Task: Open a blank google sheet and write heading  Budget GuruAdd Categories in a column and its values below  'Housing, Transportation, Groceries, Utilities, Entertainment, Dining Out, Health, Miscellaneous, Savings & Total. 'Add Budgeted amount in next column and its values below  $1,500, $300, $400, $200, $150, $250, $100, $200, $500 & $4,600. Add Actual amountin next column and its values below   $1,400, $280, $420, $180, $170, $230, $120, $180, $520 & $4,500. Add Difference  in next column and its values below   -$100, -$20, +$20, -$20, +$20, -$20, +$20, -$20, +$20 & -$100Save page BudgetTool logbook
Action: Mouse moved to (968, 69)
Screenshot: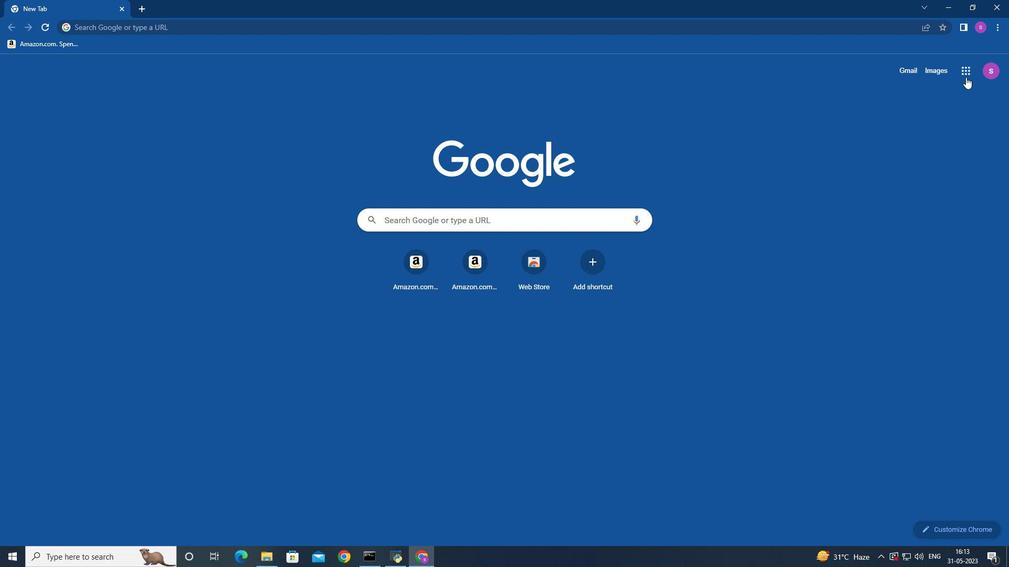
Action: Mouse pressed left at (968, 69)
Screenshot: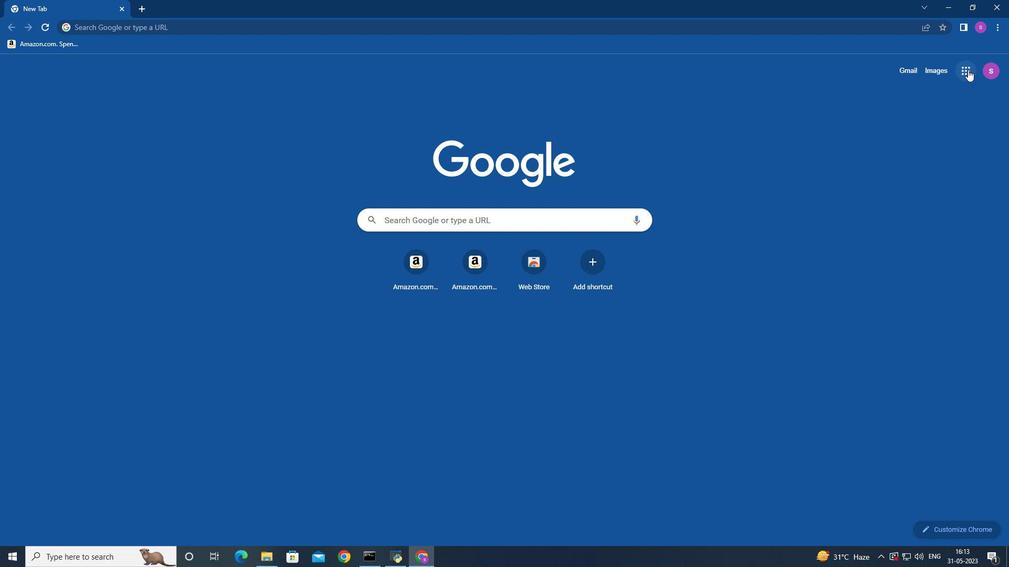 
Action: Mouse moved to (949, 227)
Screenshot: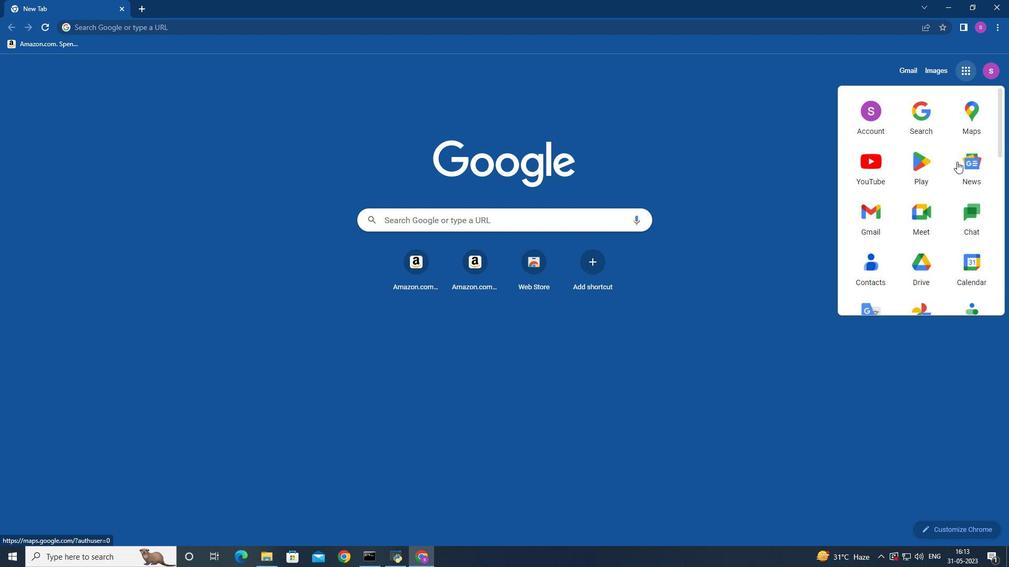 
Action: Mouse scrolled (949, 227) with delta (0, 0)
Screenshot: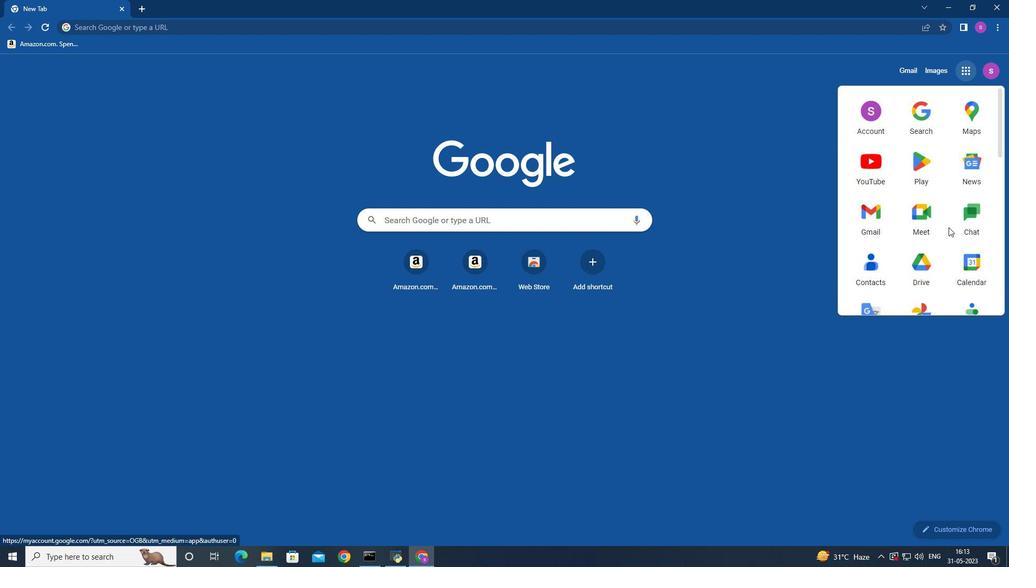 
Action: Mouse scrolled (949, 227) with delta (0, 0)
Screenshot: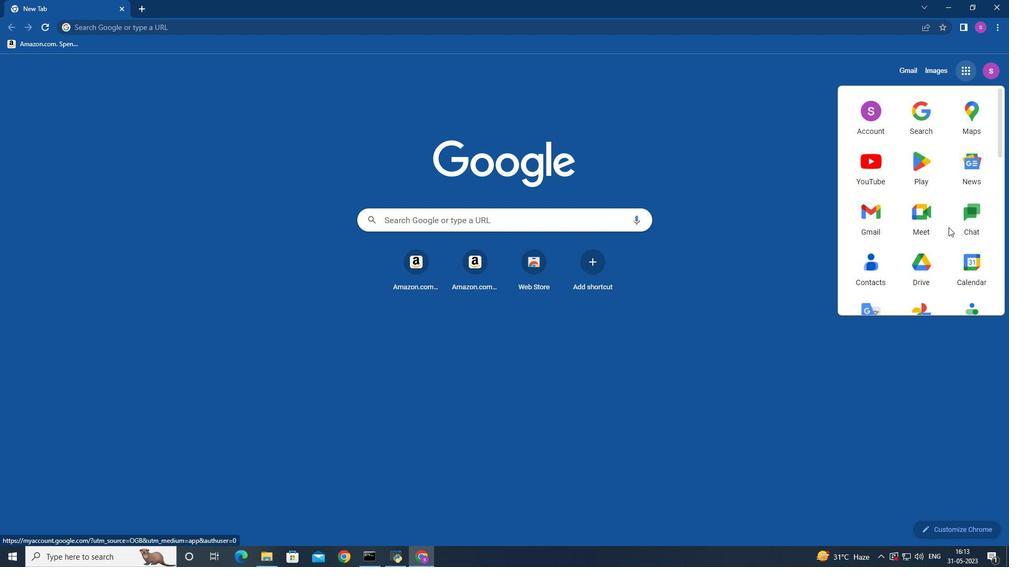 
Action: Mouse moved to (948, 227)
Screenshot: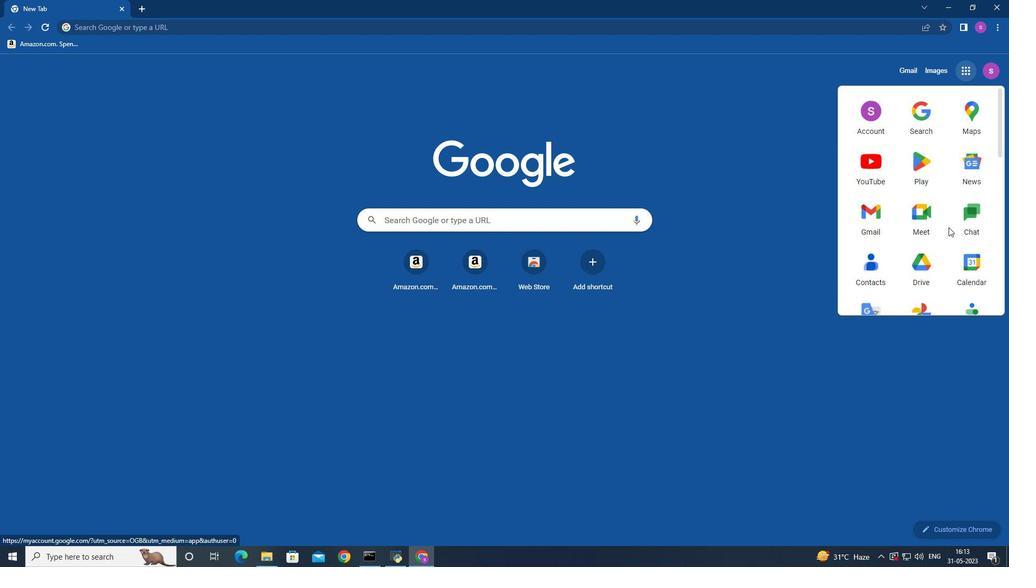 
Action: Mouse scrolled (948, 226) with delta (0, 0)
Screenshot: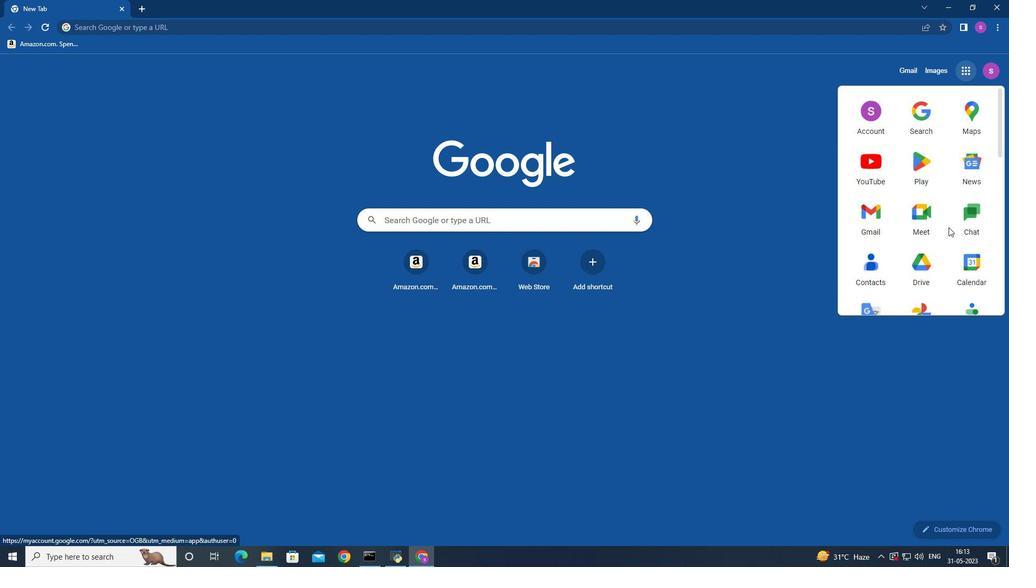 
Action: Mouse moved to (948, 226)
Screenshot: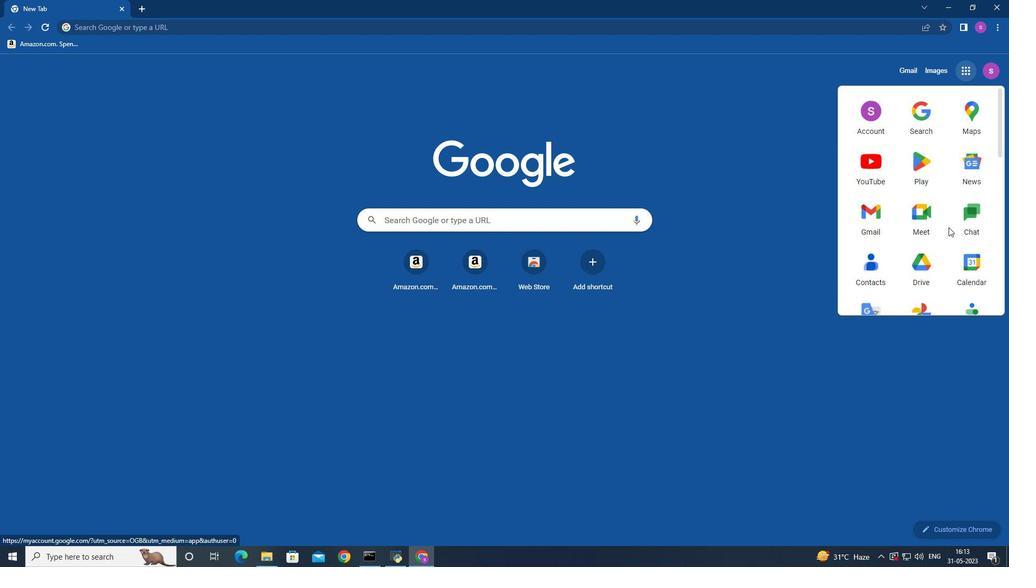 
Action: Mouse scrolled (948, 226) with delta (0, 0)
Screenshot: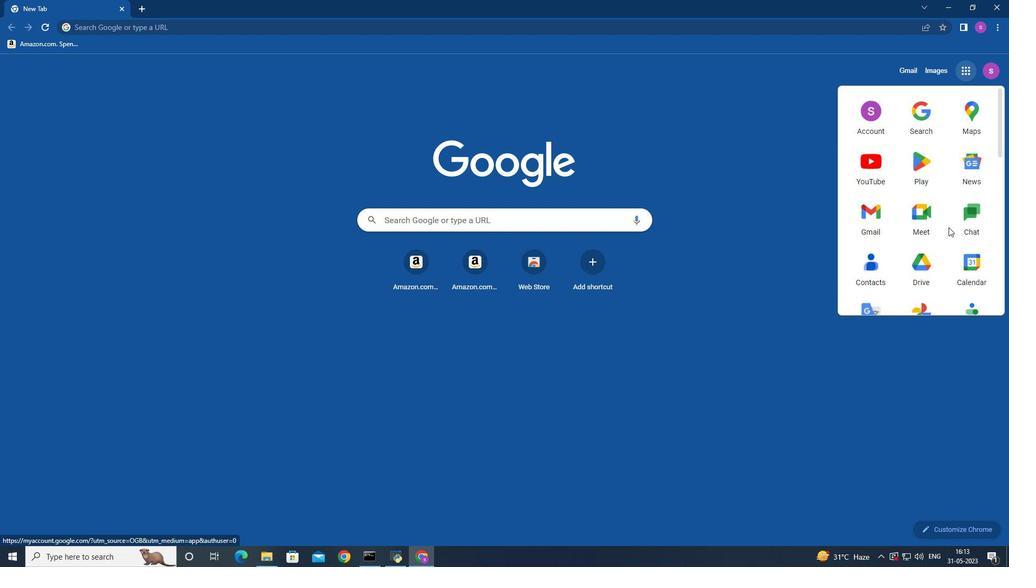 
Action: Mouse moved to (946, 224)
Screenshot: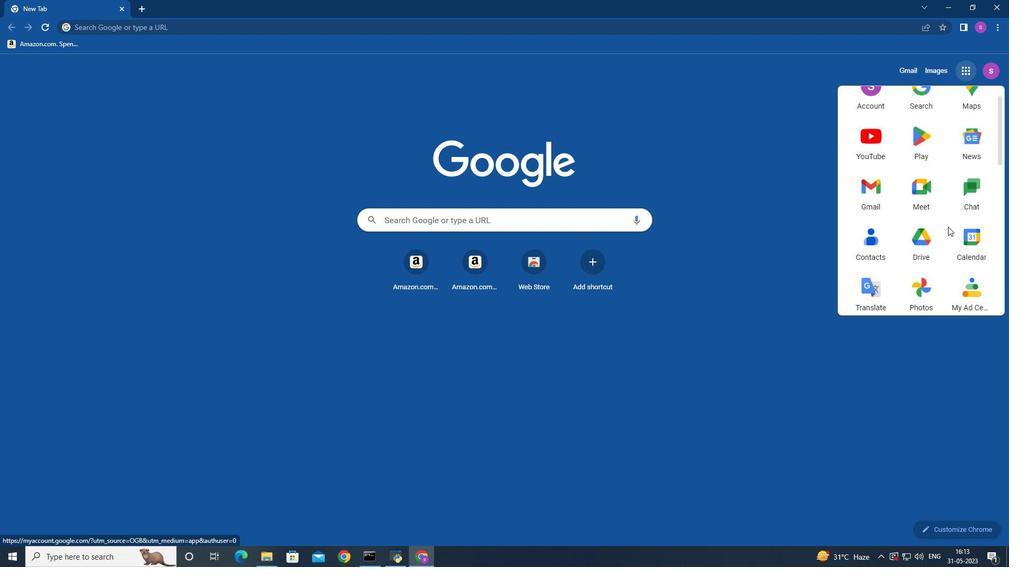 
Action: Mouse scrolled (947, 225) with delta (0, 0)
Screenshot: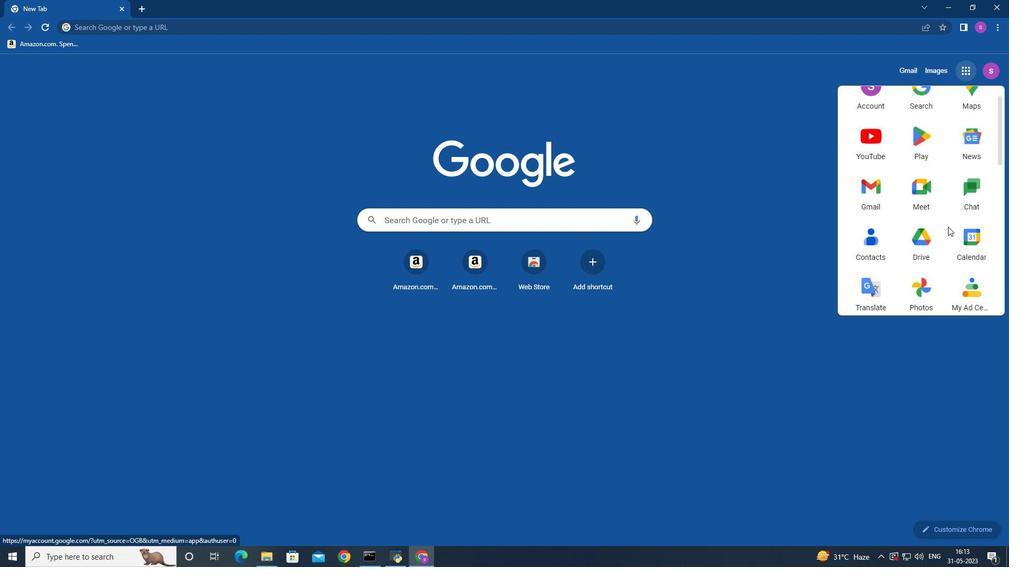 
Action: Mouse moved to (972, 169)
Screenshot: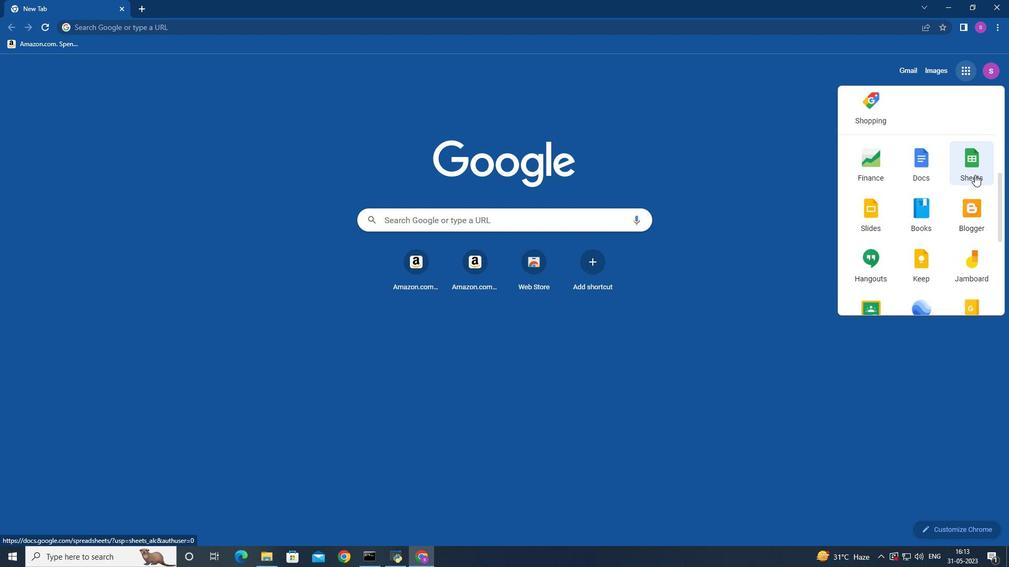 
Action: Mouse pressed left at (972, 169)
Screenshot: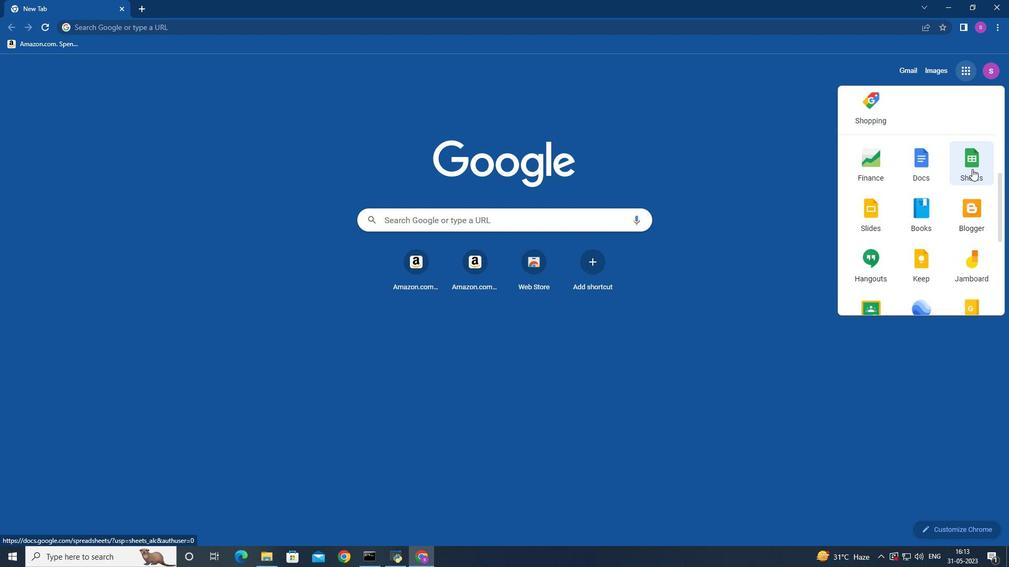 
Action: Mouse moved to (254, 149)
Screenshot: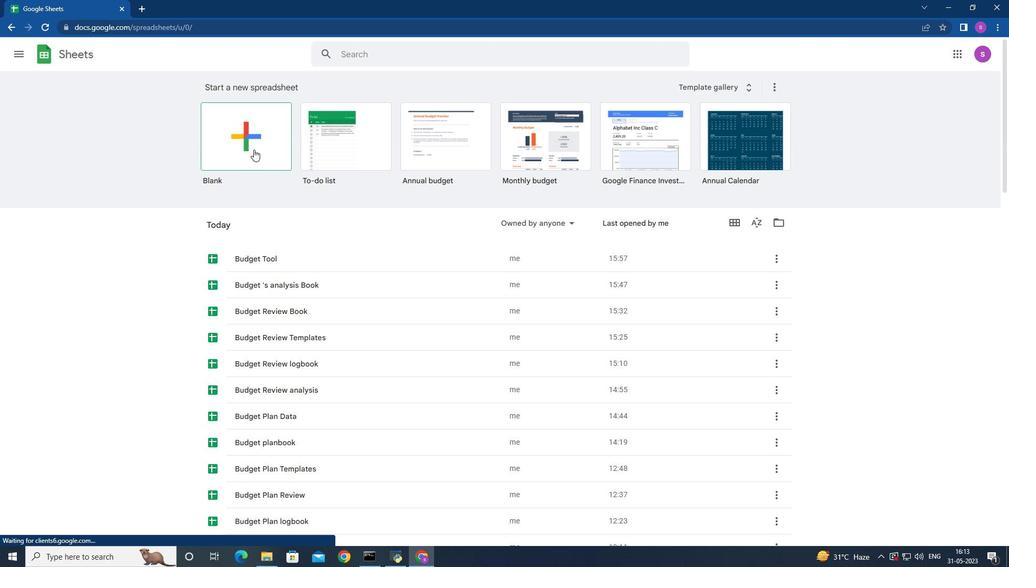 
Action: Mouse pressed left at (254, 149)
Screenshot: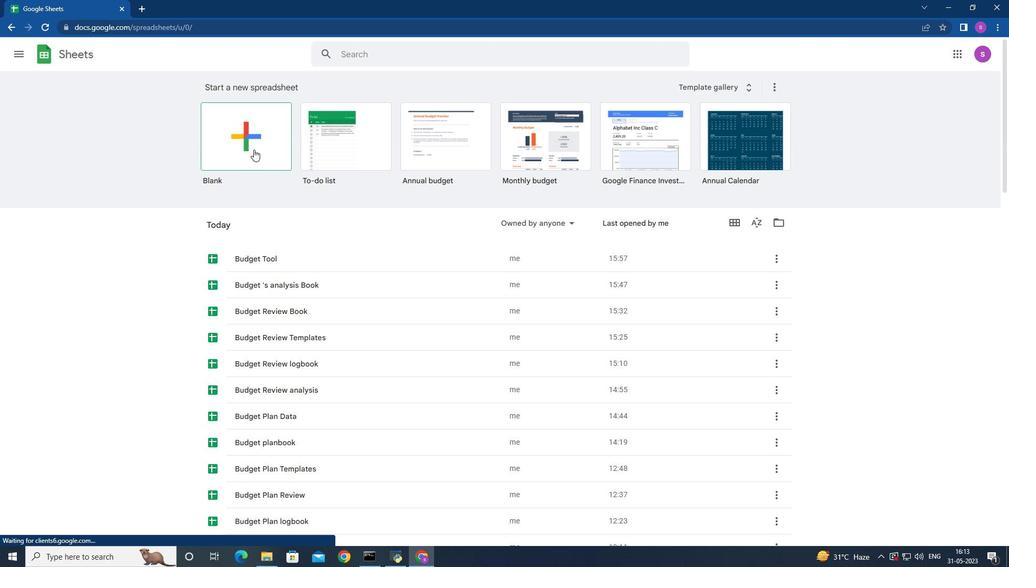 
Action: Mouse moved to (156, 141)
Screenshot: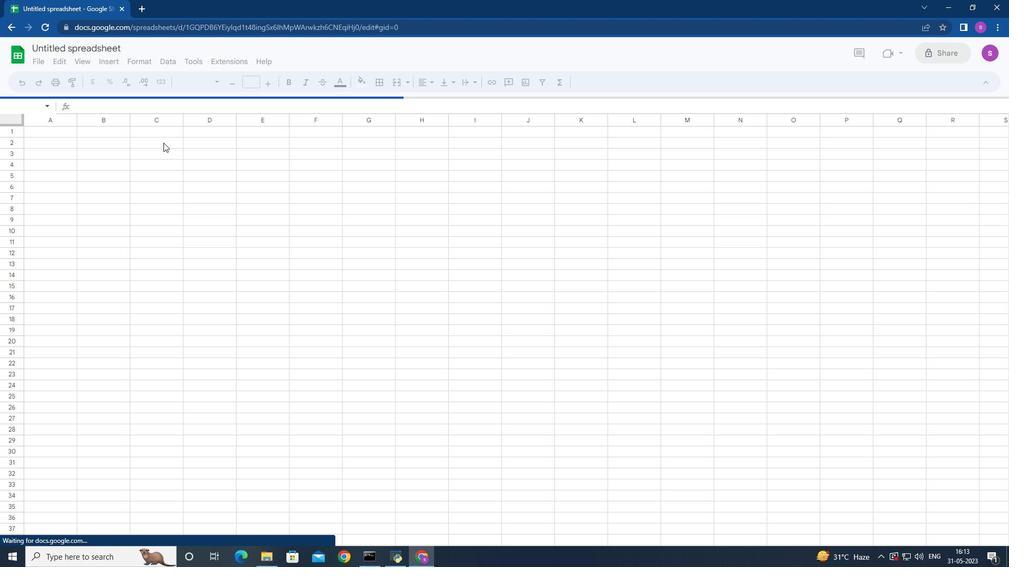 
Action: Mouse pressed left at (156, 141)
Screenshot: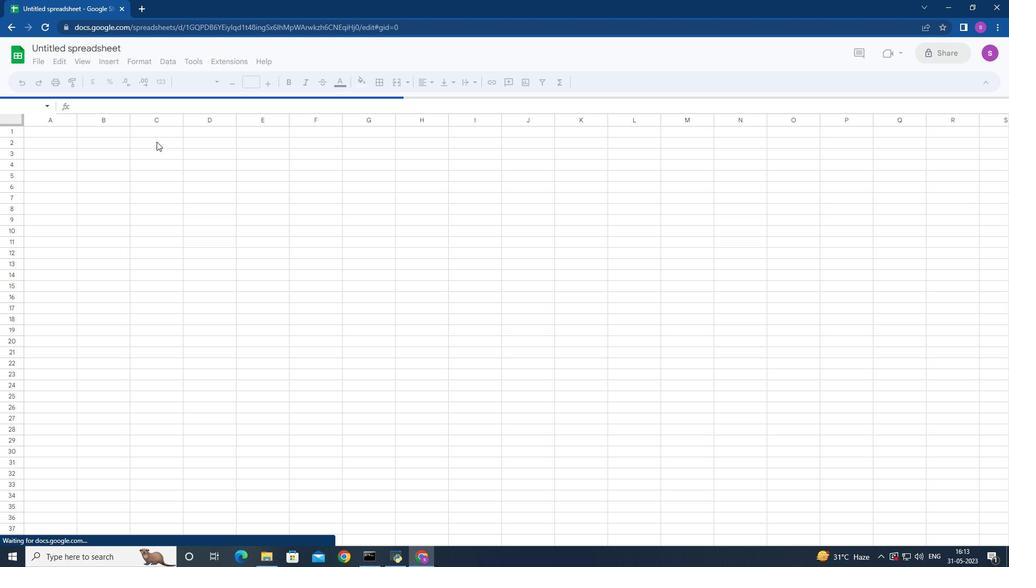 
Action: Mouse moved to (153, 141)
Screenshot: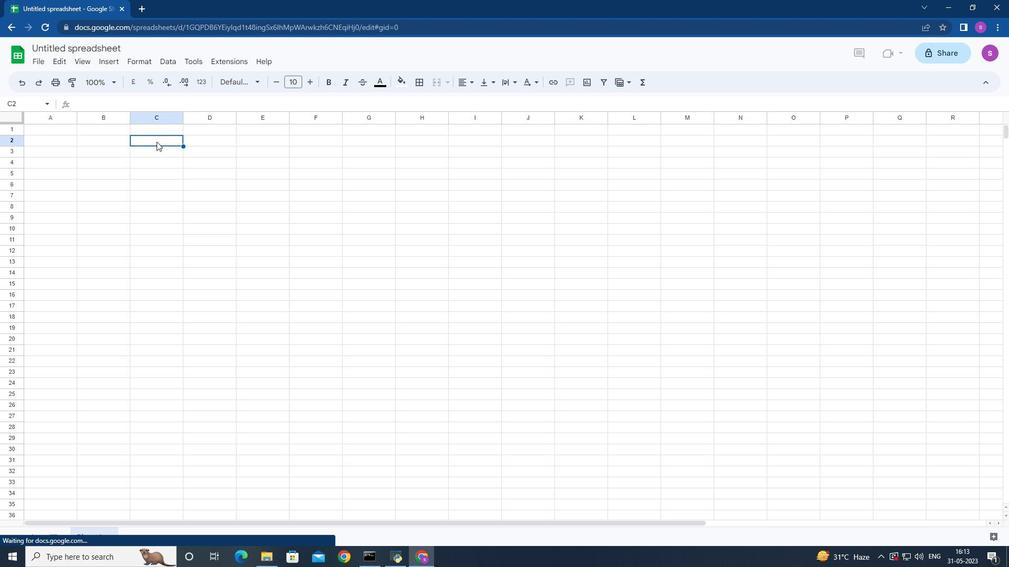 
Action: Key pressed <Key.shift>Budget<Key.space><Key.shift><Key.shift><Key.shift><Key.shift><Key.shift><Key.shift><Key.shift><Key.shift><Key.shift><Key.shift><Key.shift><Key.shift><Key.shift><Key.shift>Guru<Key.down><Key.left><Key.down><Key.shift>Catrgories<Key.down><Key.shift><Key.shift>Hi<Key.backspace>ousing<Key.down><Key.shift>Transportation<Key.down><Key.shift><Key.shift><Key.shift><Key.shift><Key.shift><Key.shift><Key.shift><Key.shift>Groceries<Key.down><Key.shift>Utilities<Key.down><Key.shift>Entertainment<Key.down><Key.shift>Dining<Key.down><Key.up>
Screenshot: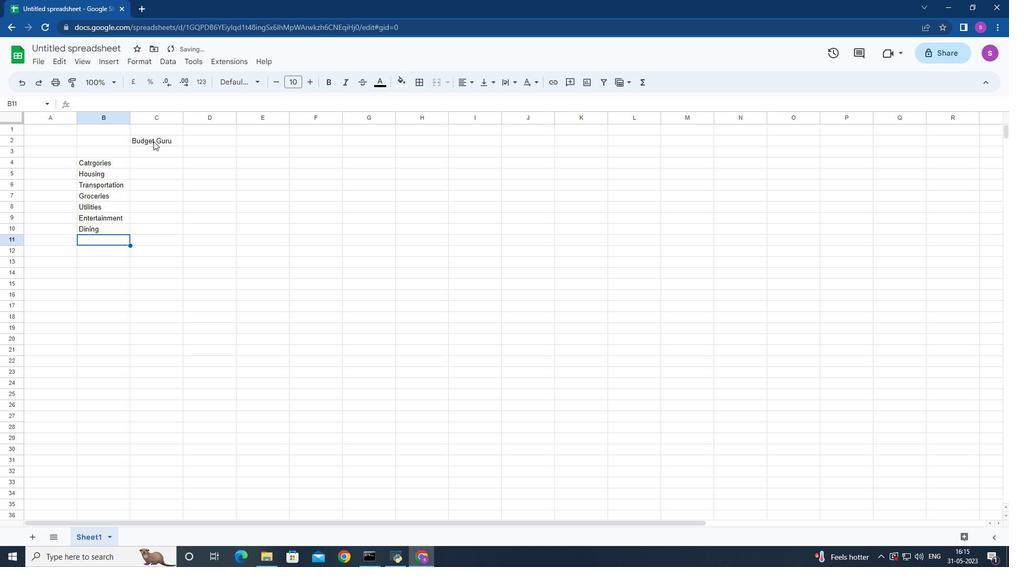 
Action: Mouse moved to (99, 228)
Screenshot: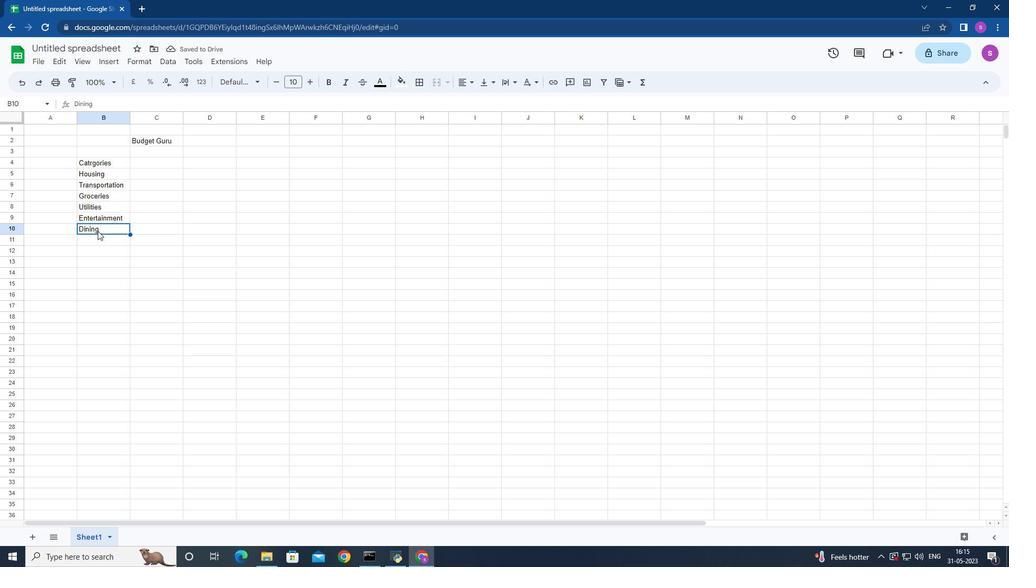 
Action: Mouse pressed left at (99, 228)
Screenshot: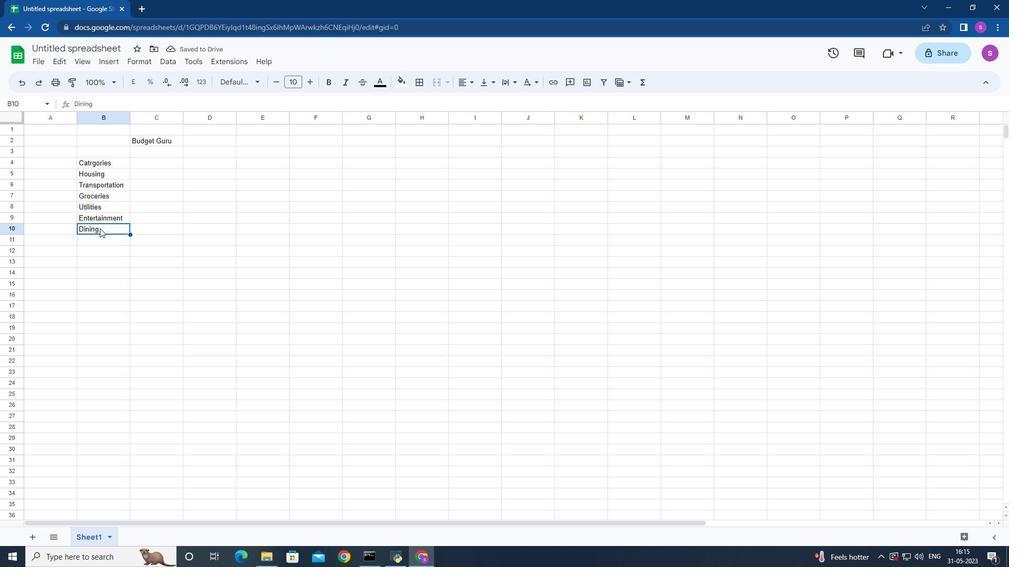 
Action: Mouse moved to (100, 228)
Screenshot: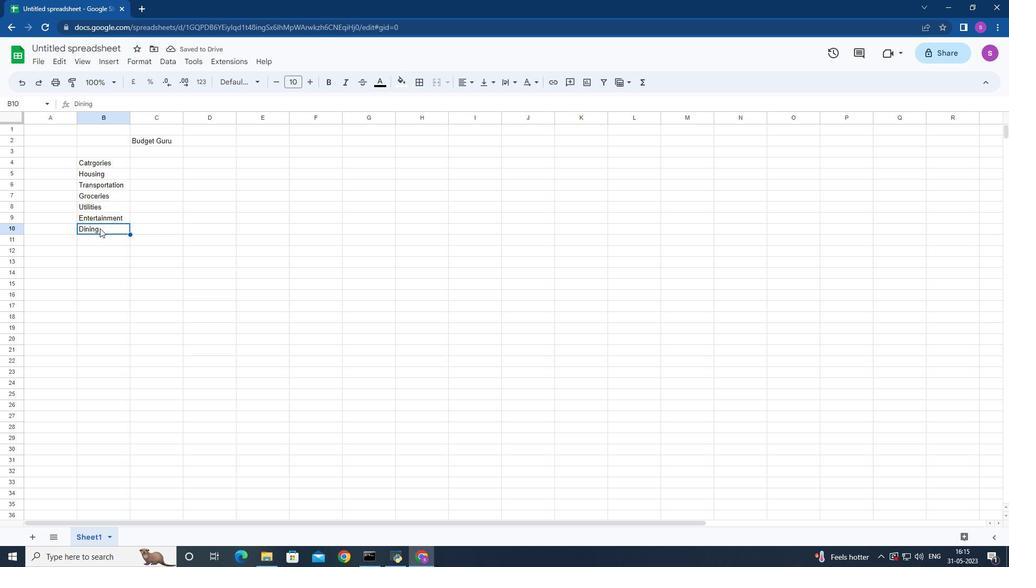 
Action: Mouse pressed left at (100, 228)
Screenshot: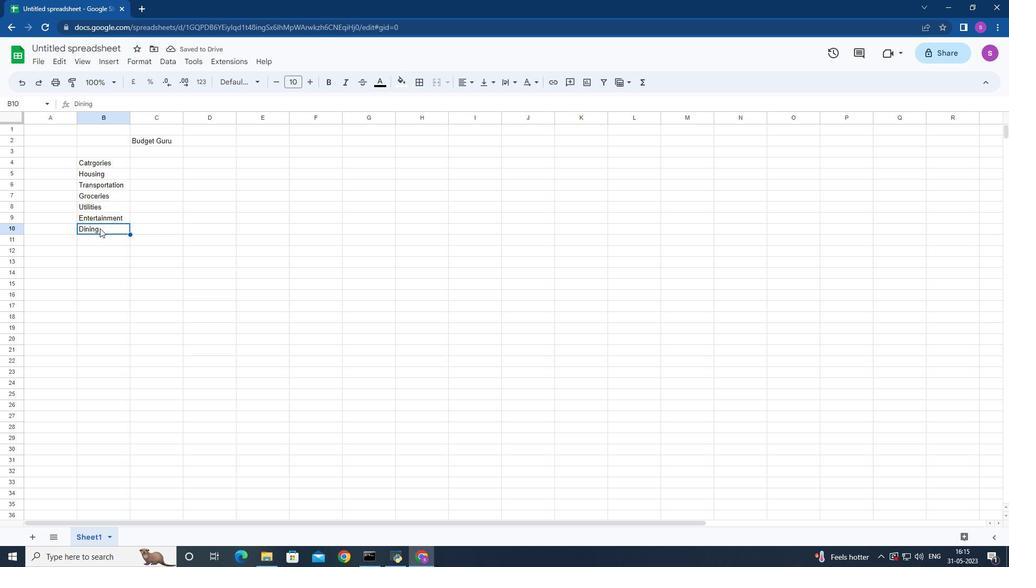 
Action: Mouse moved to (100, 226)
Screenshot: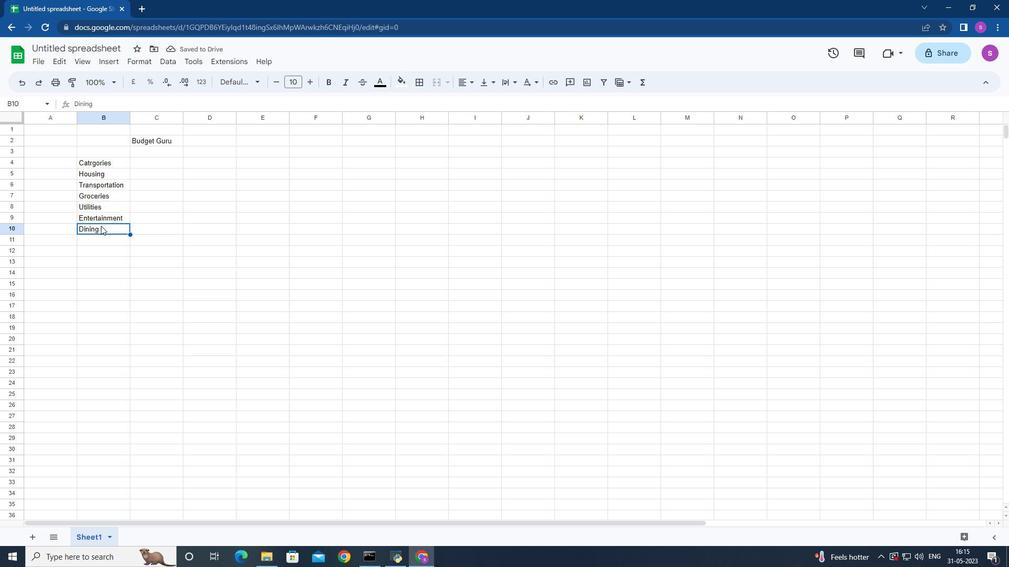 
Action: Mouse pressed left at (100, 226)
Screenshot: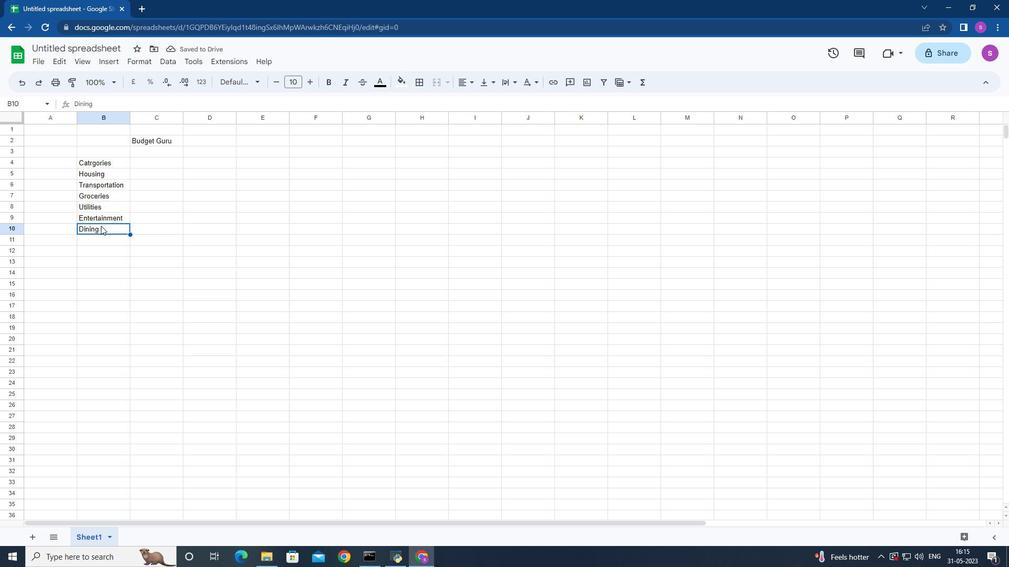 
Action: Mouse pressed left at (100, 226)
Screenshot: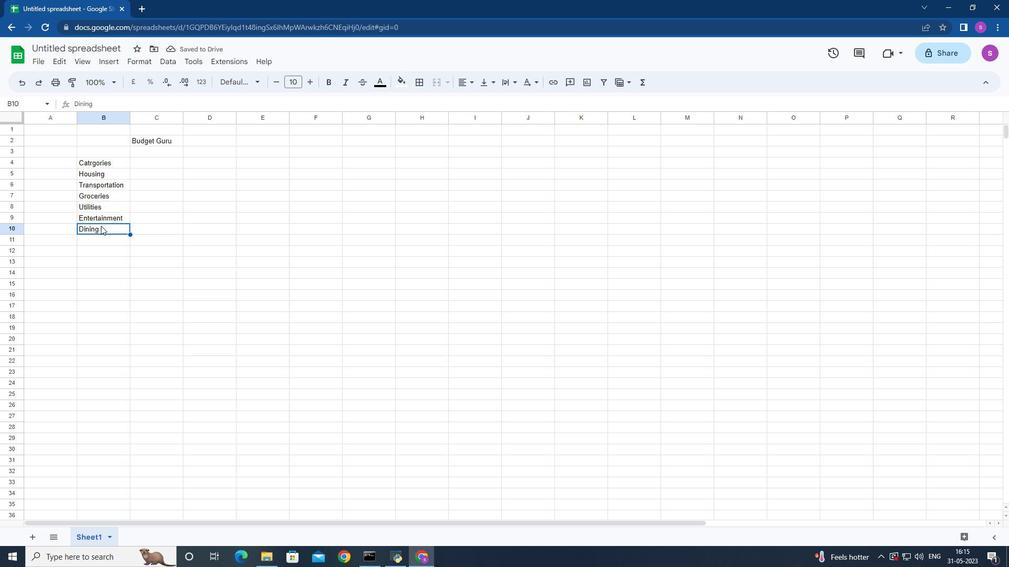 
Action: Key pressed <Key.space><Key.shift>Out<Key.down><Key.space><Key.down>
Screenshot: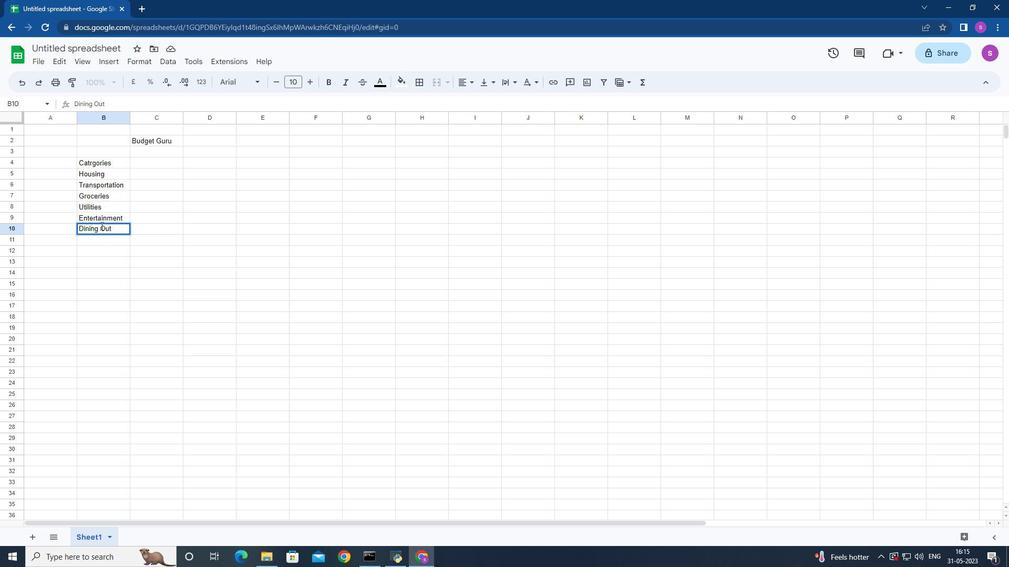 
Action: Mouse moved to (113, 239)
Screenshot: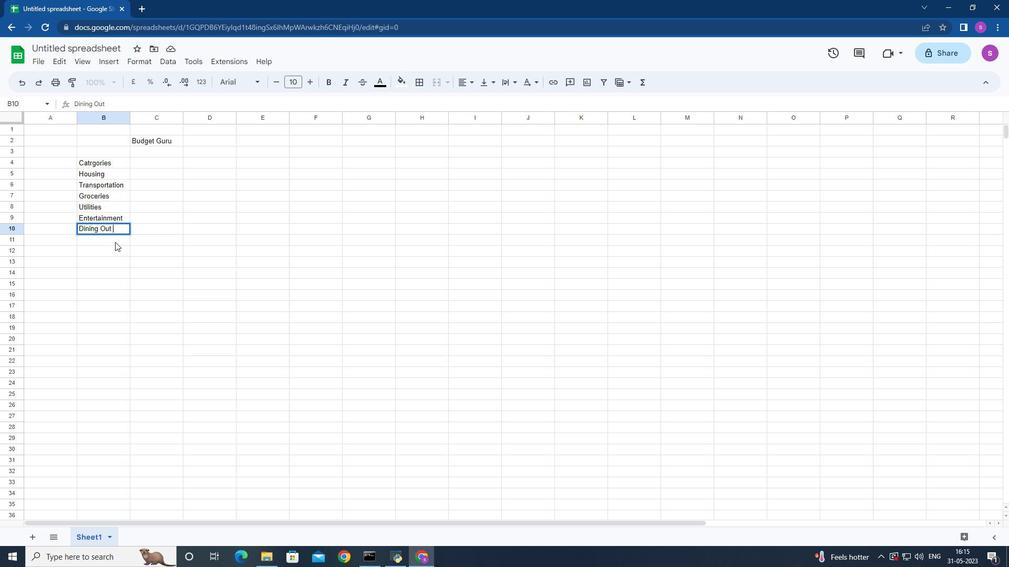 
Action: Mouse pressed left at (113, 239)
Screenshot: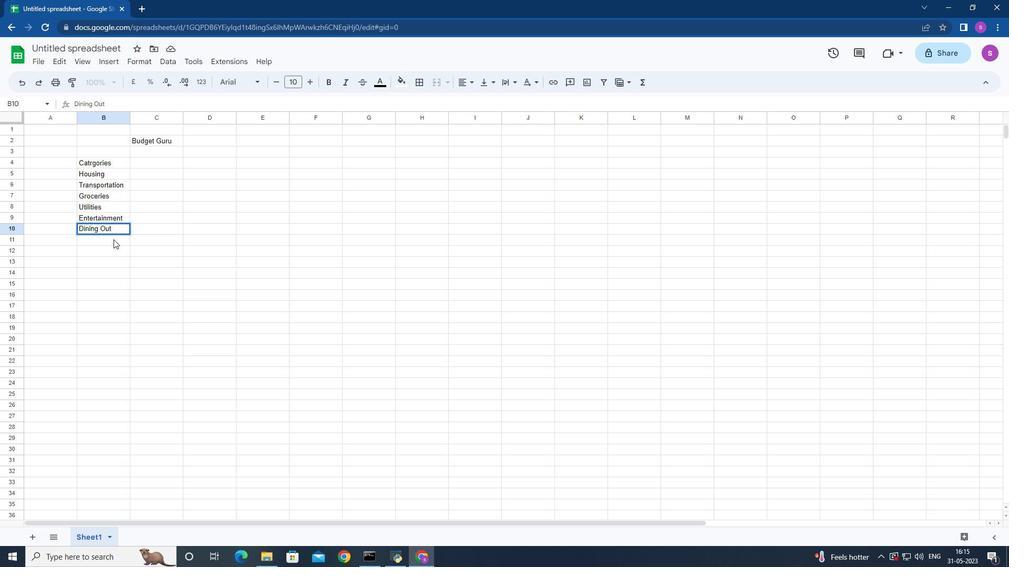 
Action: Key pressed <Key.shift>Health<Key.space><Key.down><Key.shift>Miscellaneous<Key.down><Key.shift>Savings<Key.down><Key.shift>Total<Key.right><Key.up><Key.up><Key.up><Key.up><Key.up><Key.up><Key.up><Key.up><Key.up><Key.up><Key.shift>Budgeted<Key.down>155<Key.backspace>00<Key.down>300<Key.down>400<Key.down>200<Key.down>150<Key.down>250<Key.down>100<Key.down>200<Key.down>2<Key.backspace>500<Key.down>4600<Key.right>
Screenshot: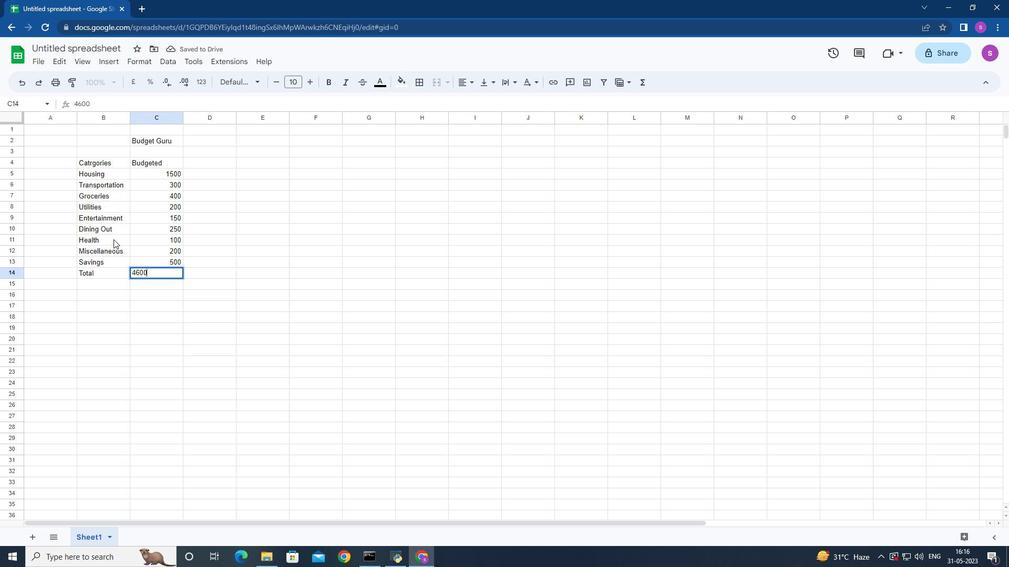 
Action: Mouse moved to (156, 171)
Screenshot: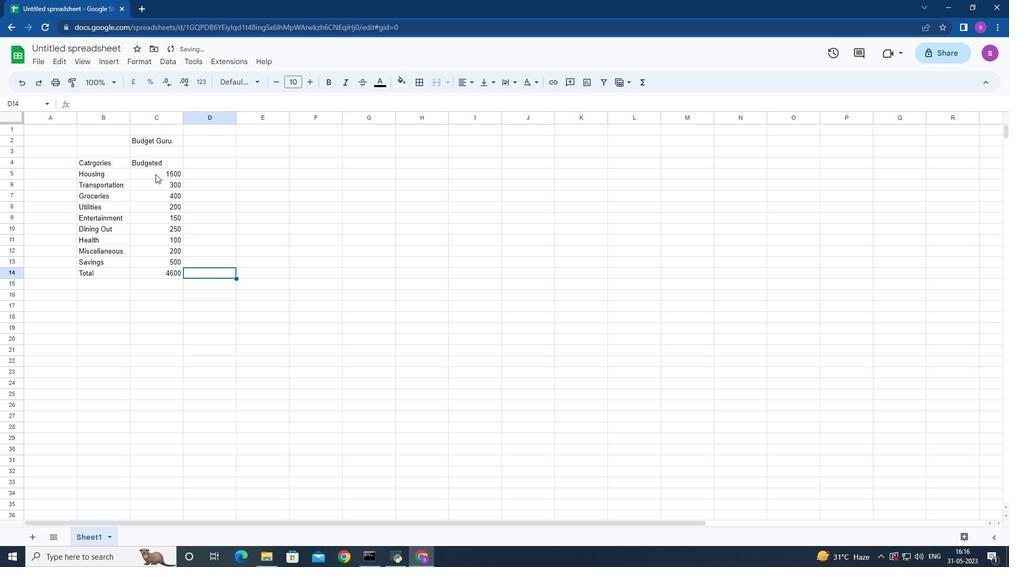 
Action: Mouse pressed left at (156, 171)
Screenshot: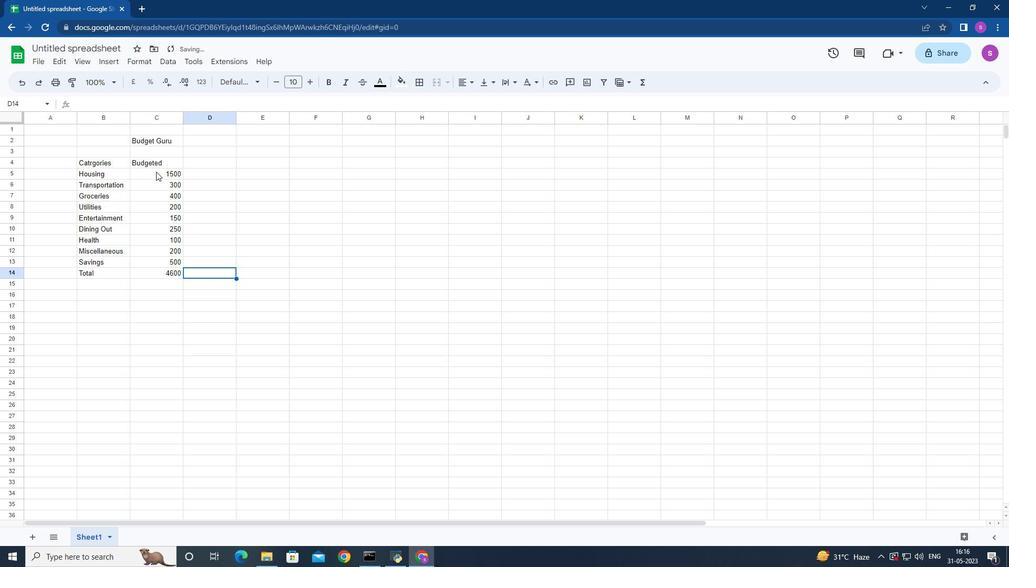 
Action: Mouse moved to (202, 79)
Screenshot: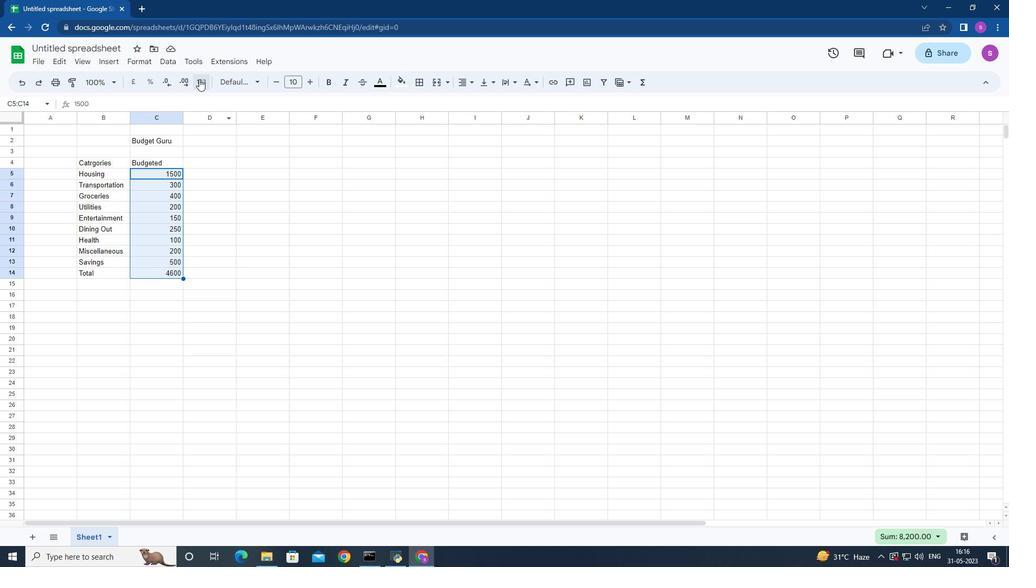 
Action: Mouse pressed left at (202, 79)
Screenshot: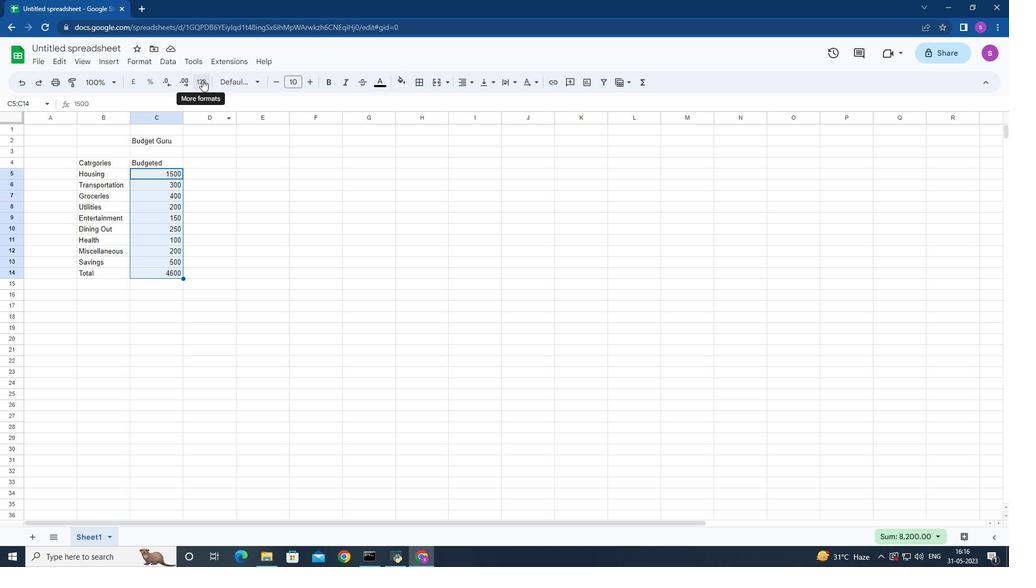 
Action: Mouse moved to (211, 356)
Screenshot: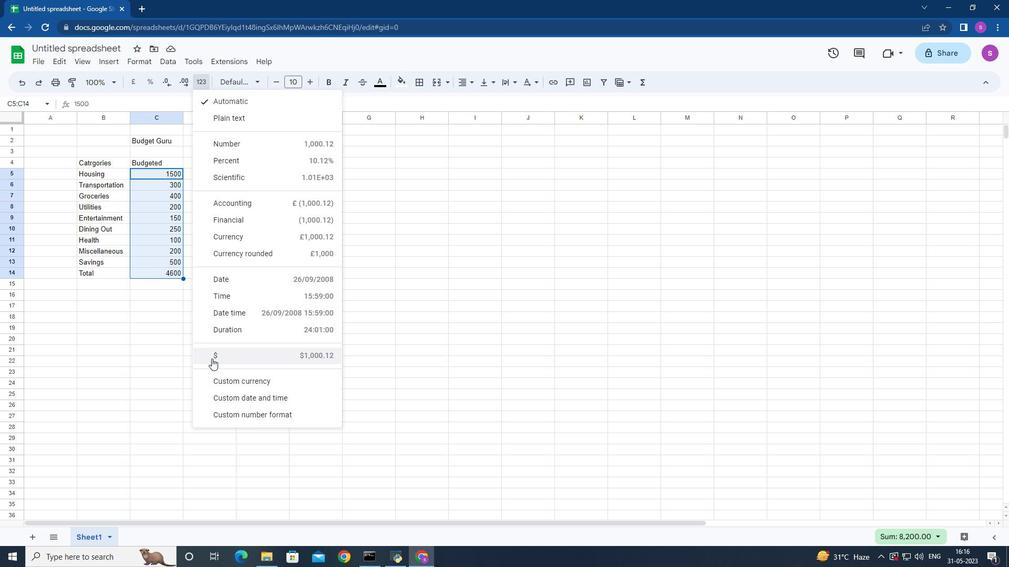 
Action: Mouse pressed left at (211, 356)
Screenshot: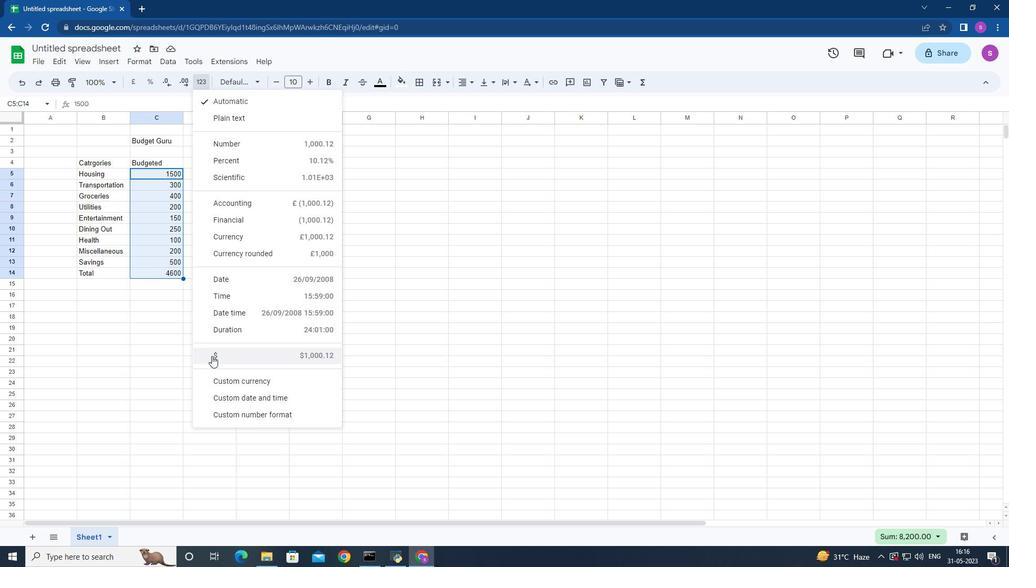 
Action: Mouse moved to (195, 164)
Screenshot: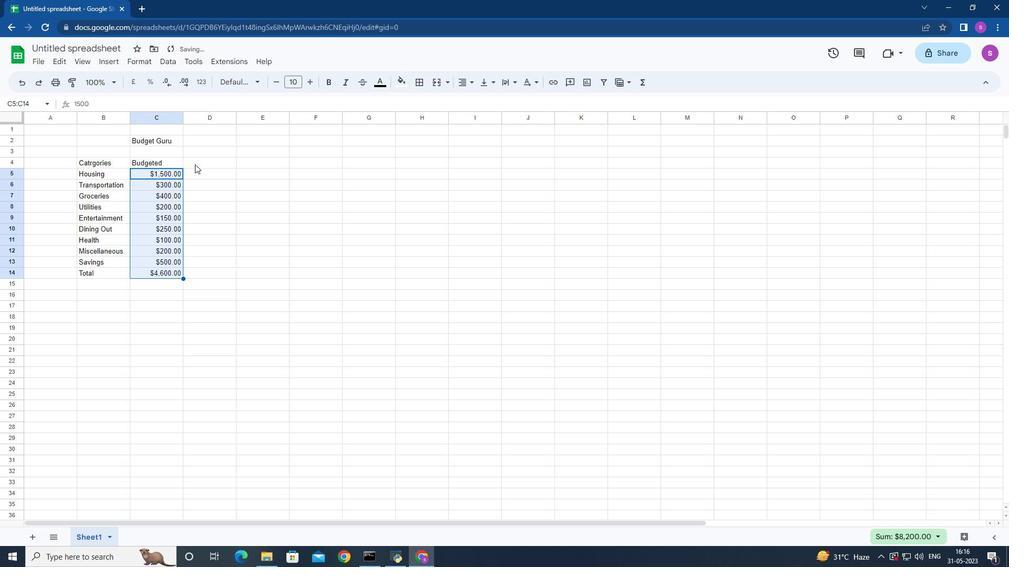 
Action: Mouse pressed left at (195, 164)
Screenshot: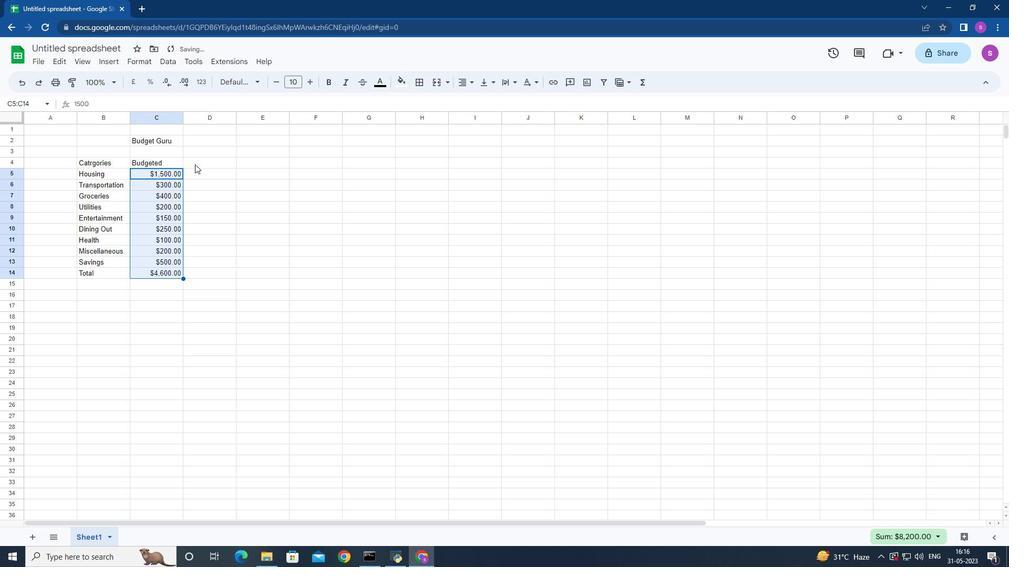 
Action: Key pressed <Key.shift>Actual<Key.space><Key.shift>Amountin<Key.down>1400<Key.down>280<Key.down>420<Key.down>180<Key.down>170<Key.down>230<Key.down>120<Key.down>180<Key.down>520<Key.down>4500<Key.right>
Screenshot: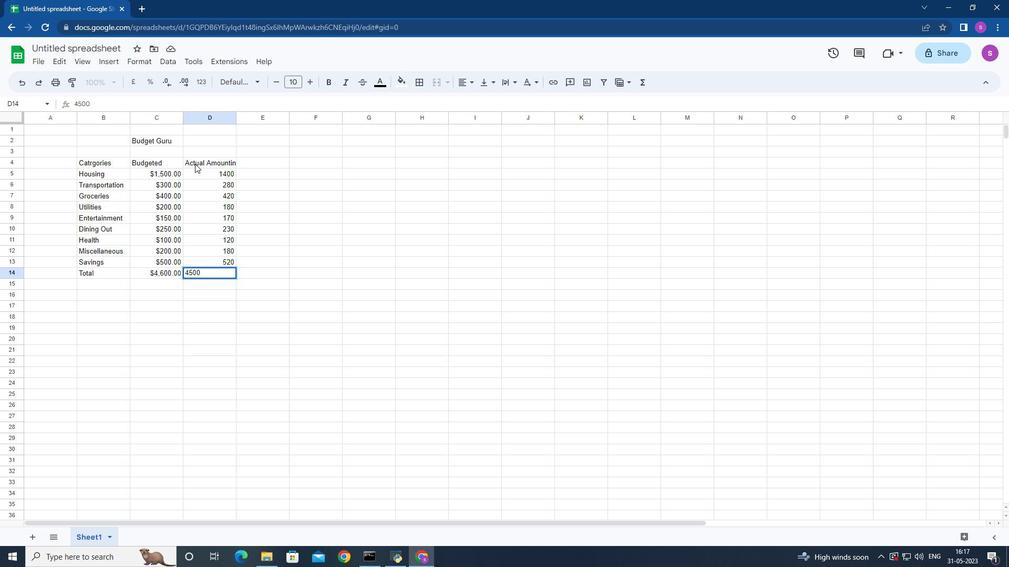 
Action: Mouse moved to (218, 170)
Screenshot: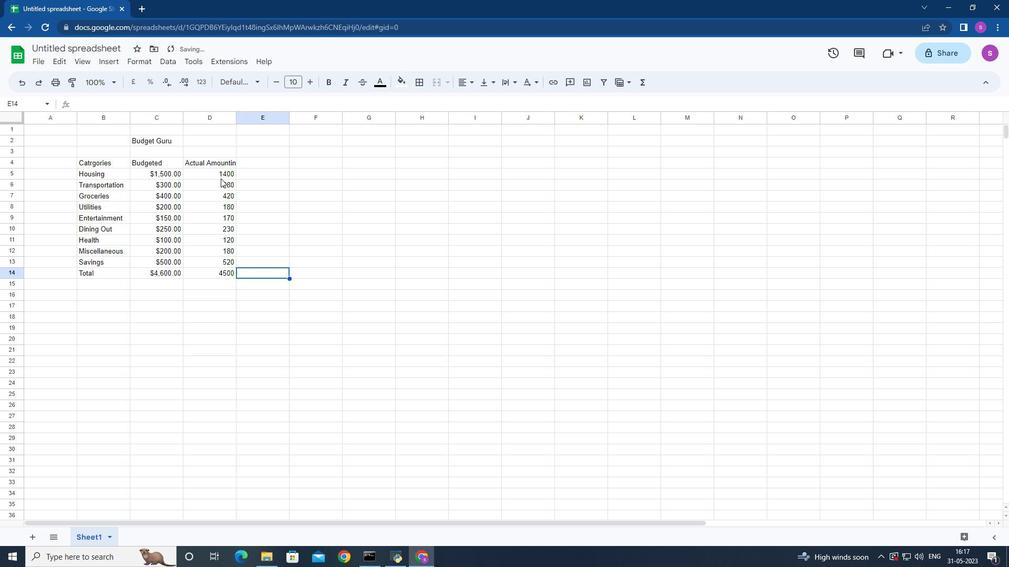 
Action: Mouse pressed left at (218, 170)
Screenshot: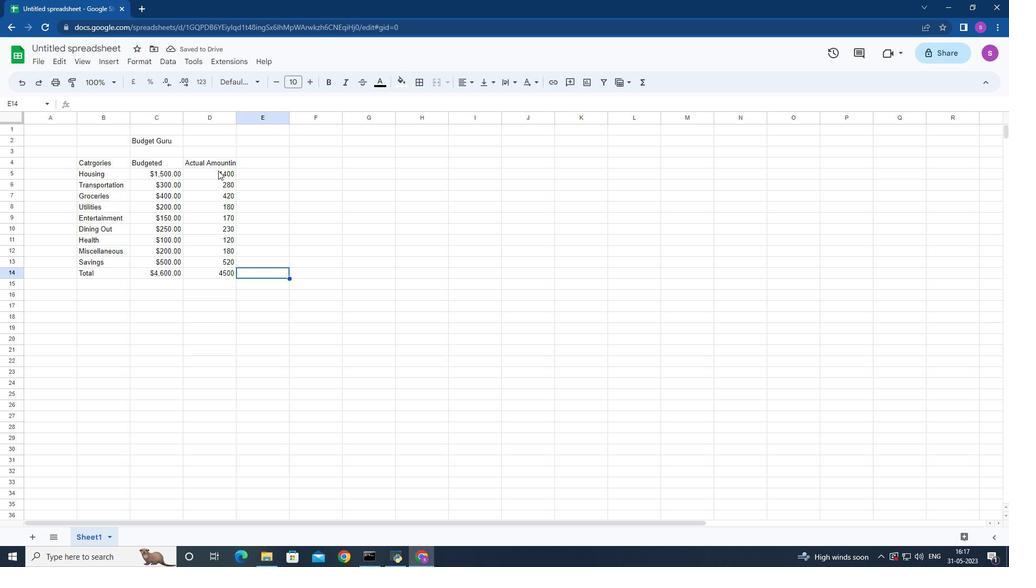 
Action: Mouse moved to (202, 80)
Screenshot: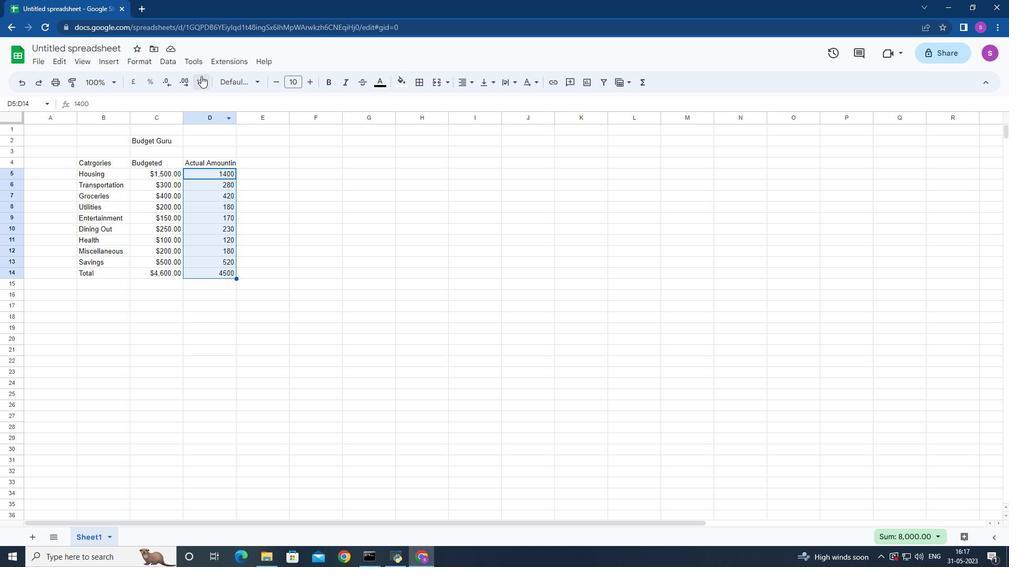 
Action: Mouse pressed left at (202, 80)
Screenshot: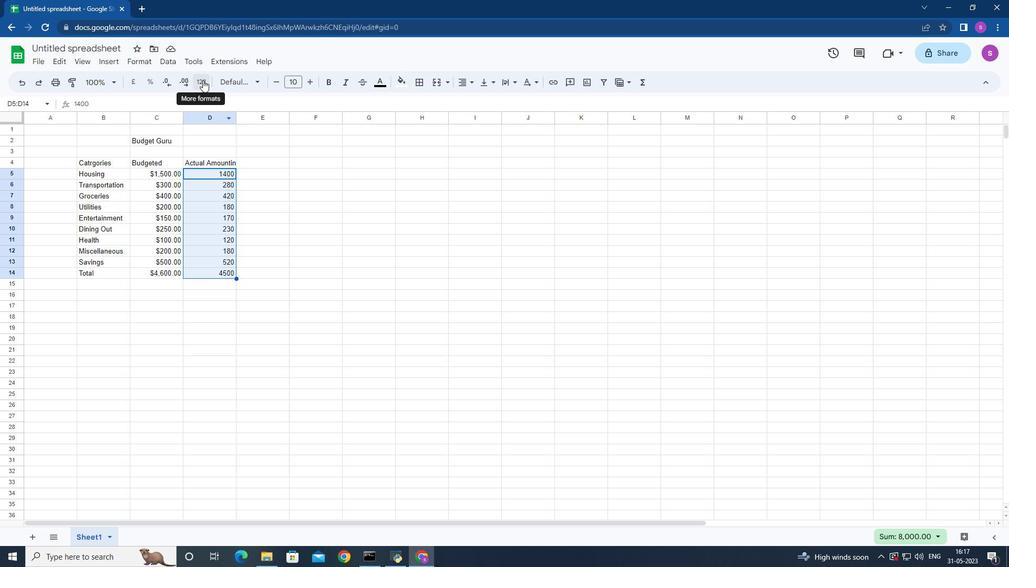 
Action: Mouse moved to (212, 356)
Screenshot: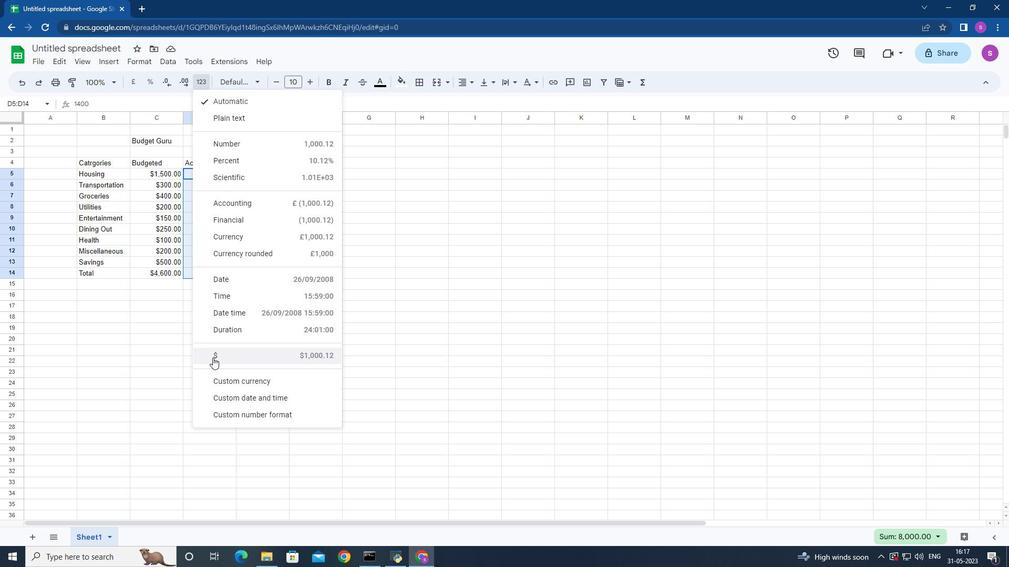 
Action: Mouse pressed left at (212, 356)
Screenshot: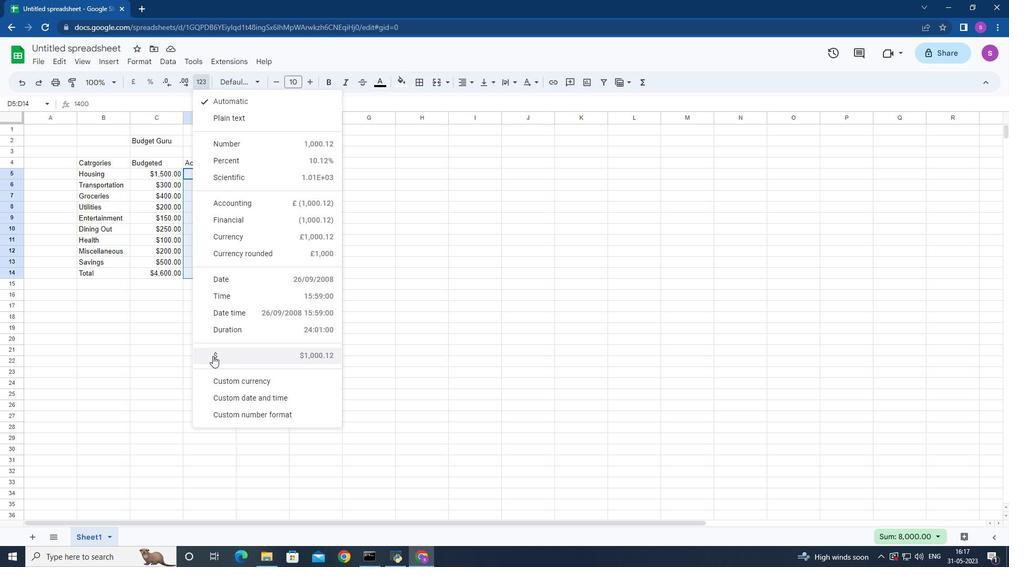 
Action: Mouse moved to (252, 161)
Screenshot: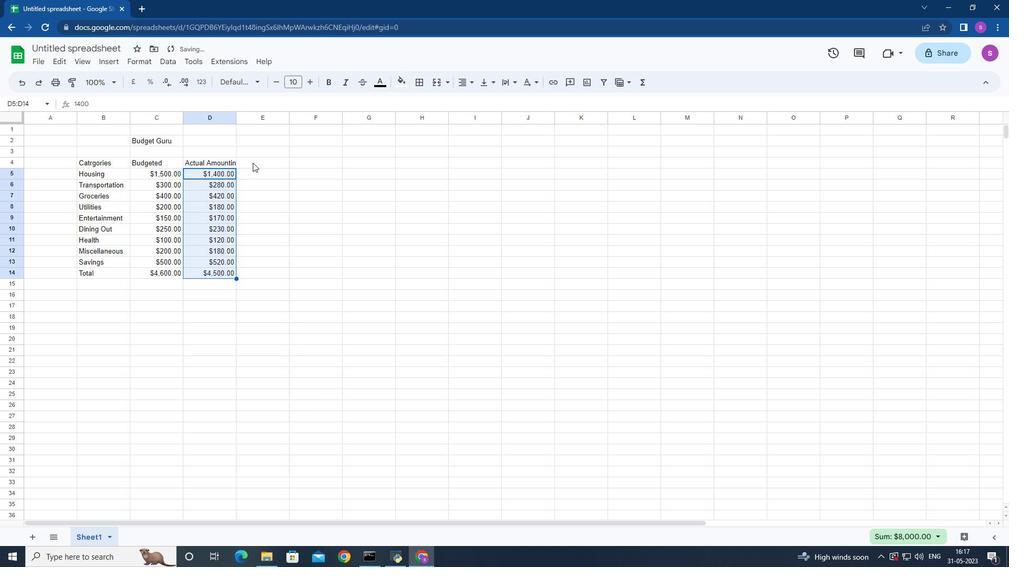 
Action: Mouse pressed left at (252, 161)
Screenshot: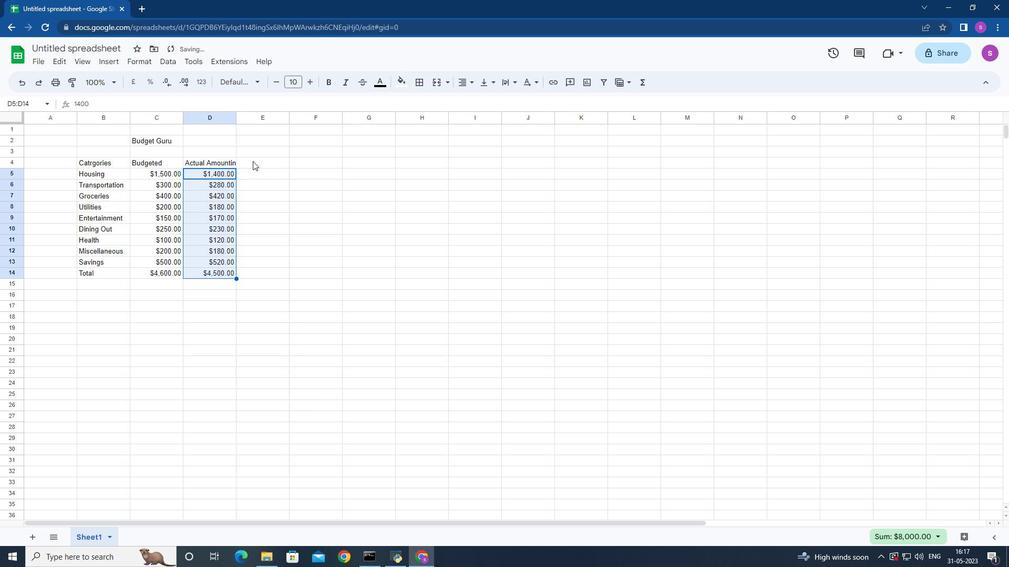 
Action: Mouse moved to (252, 161)
Screenshot: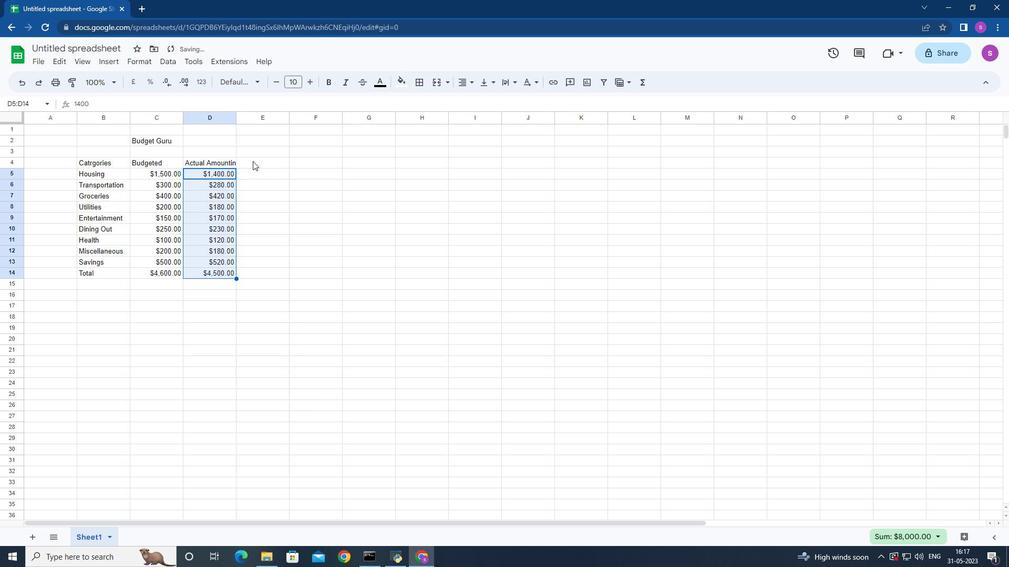 
Action: Key pressed <Key.shift>Difference<Key.down>=<Key.enter>
Screenshot: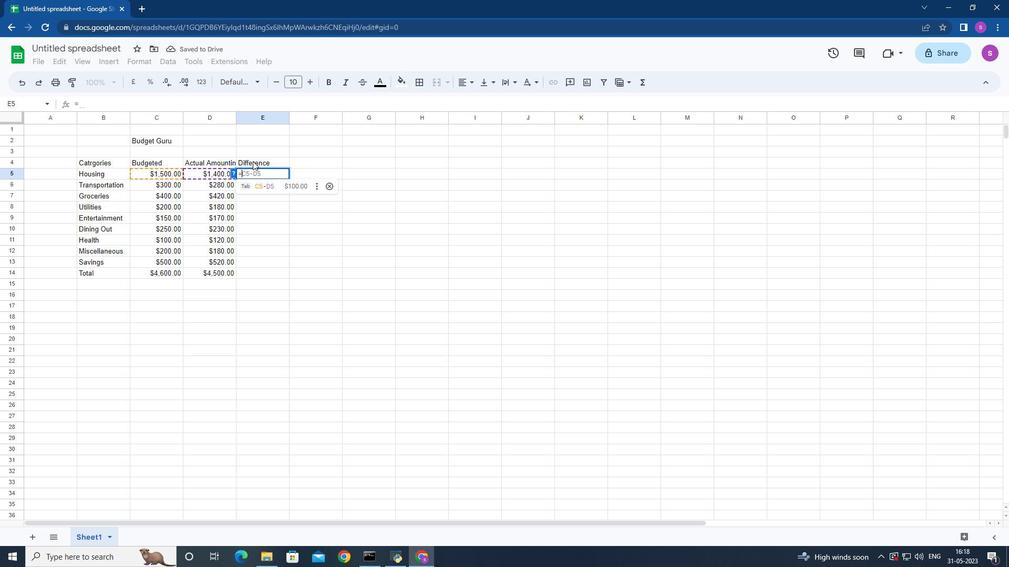 
Action: Mouse moved to (258, 173)
Screenshot: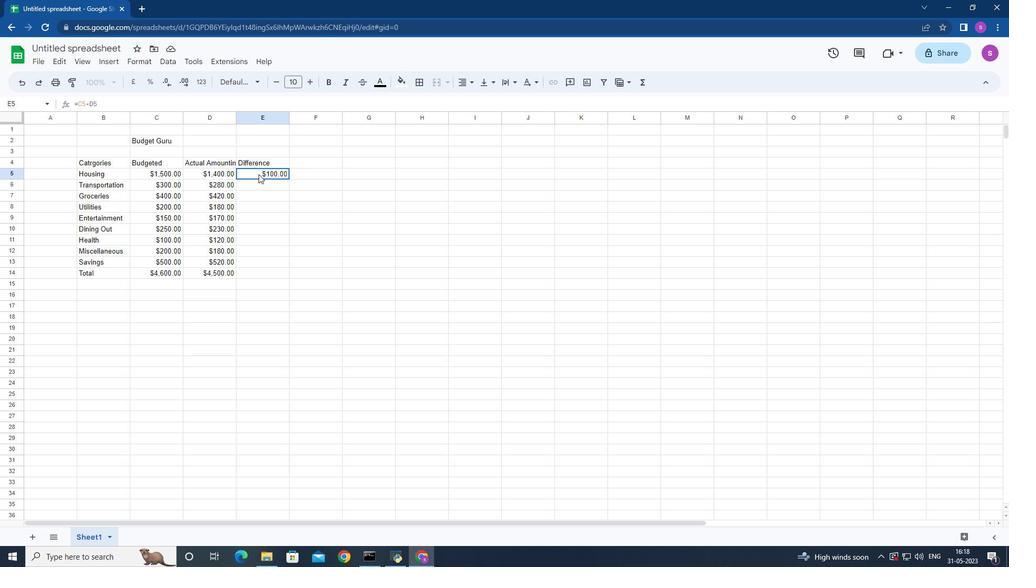 
Action: Mouse pressed left at (258, 173)
Screenshot: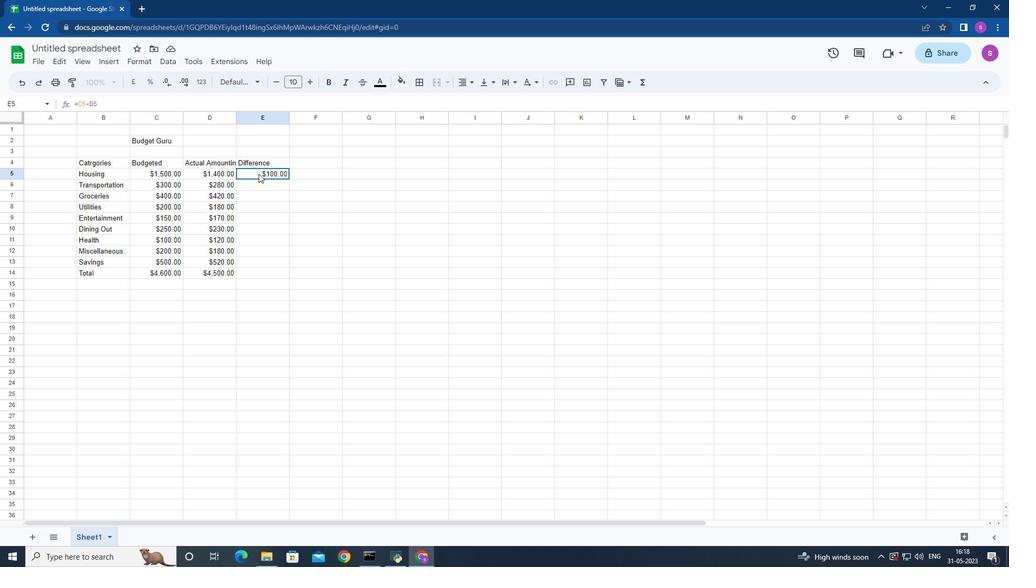 
Action: Mouse moved to (289, 179)
Screenshot: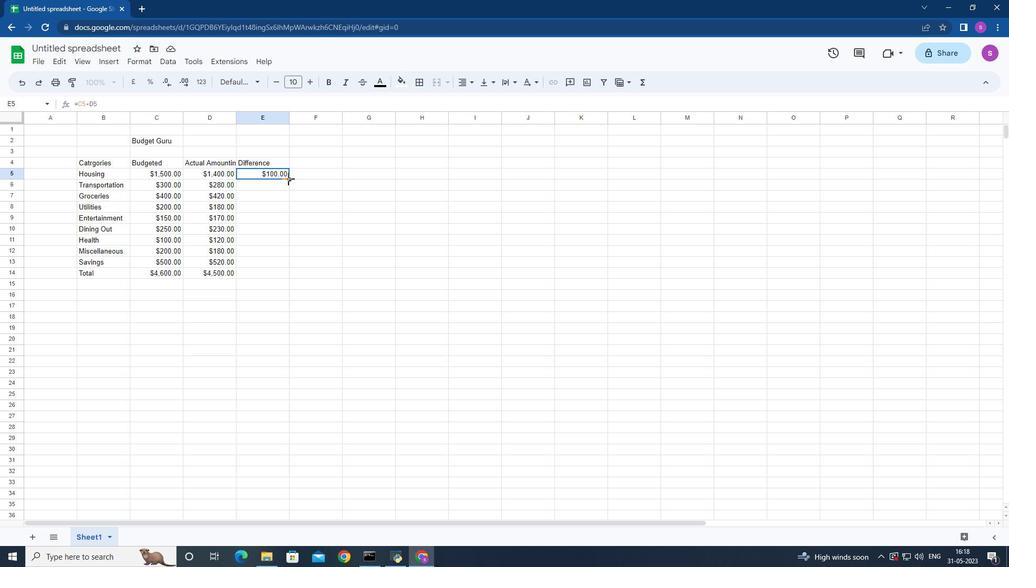 
Action: Mouse pressed left at (289, 179)
Screenshot: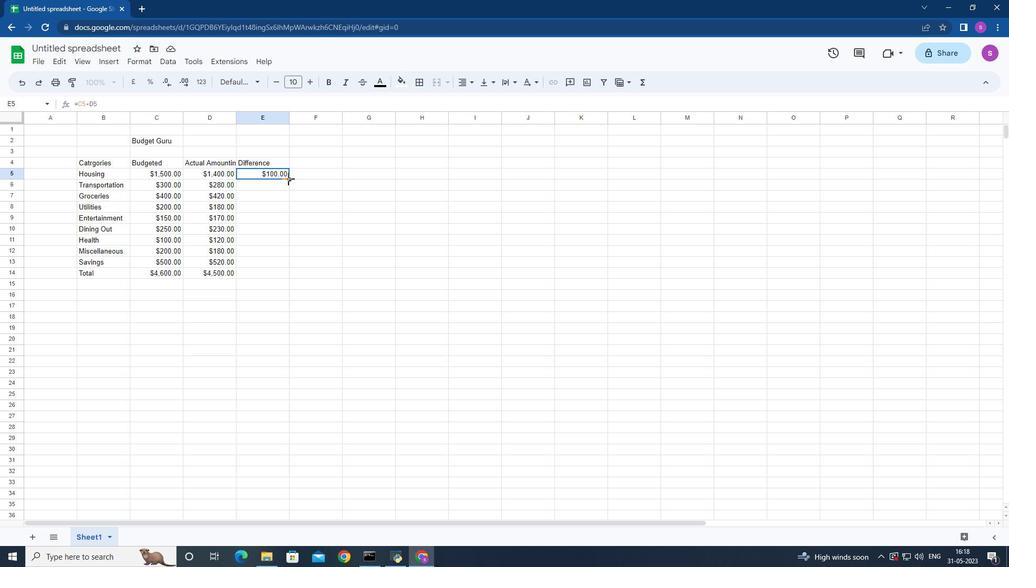 
Action: Mouse moved to (313, 271)
Screenshot: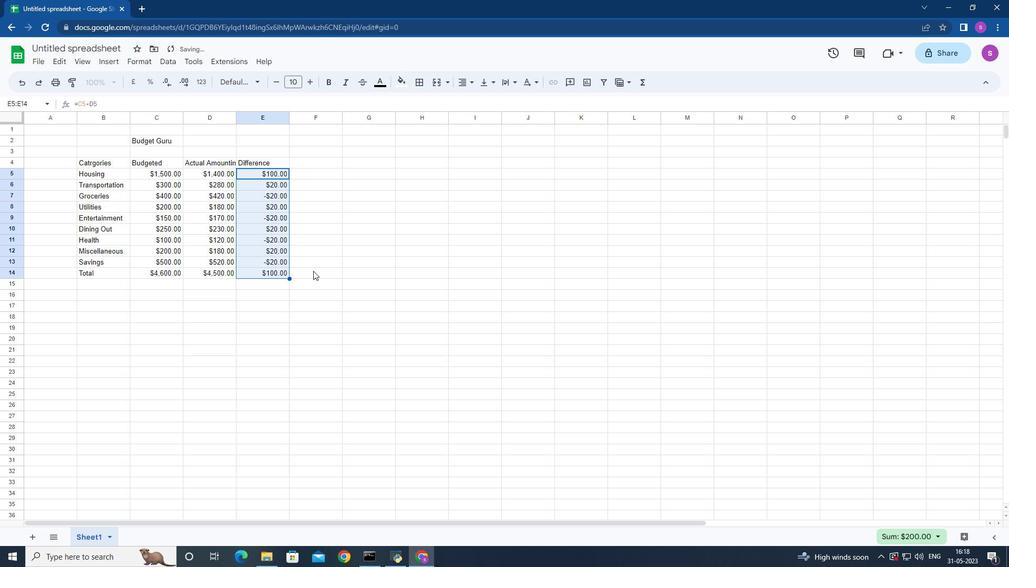 
Action: Mouse pressed left at (313, 271)
Screenshot: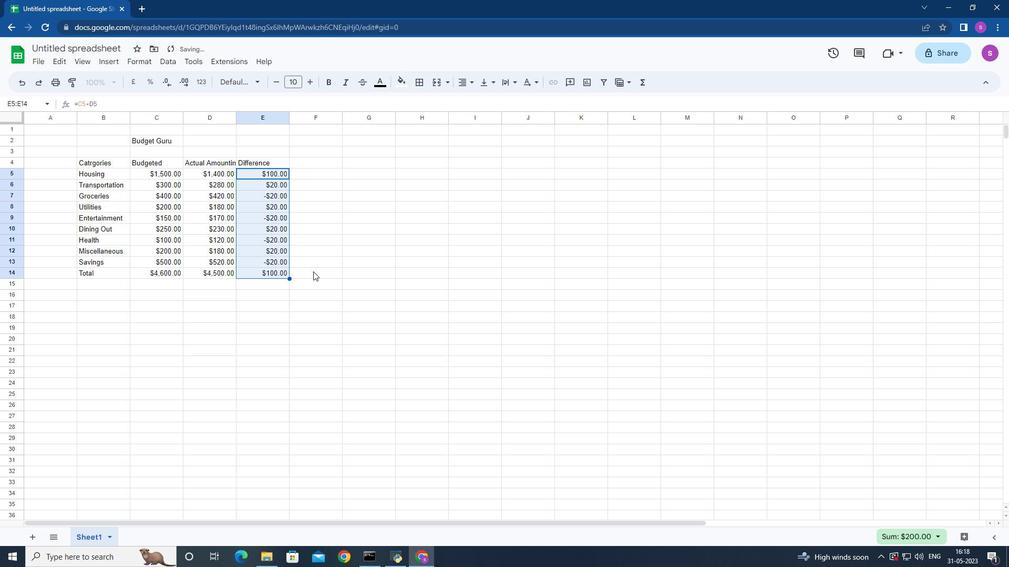 
Action: Mouse moved to (251, 174)
Screenshot: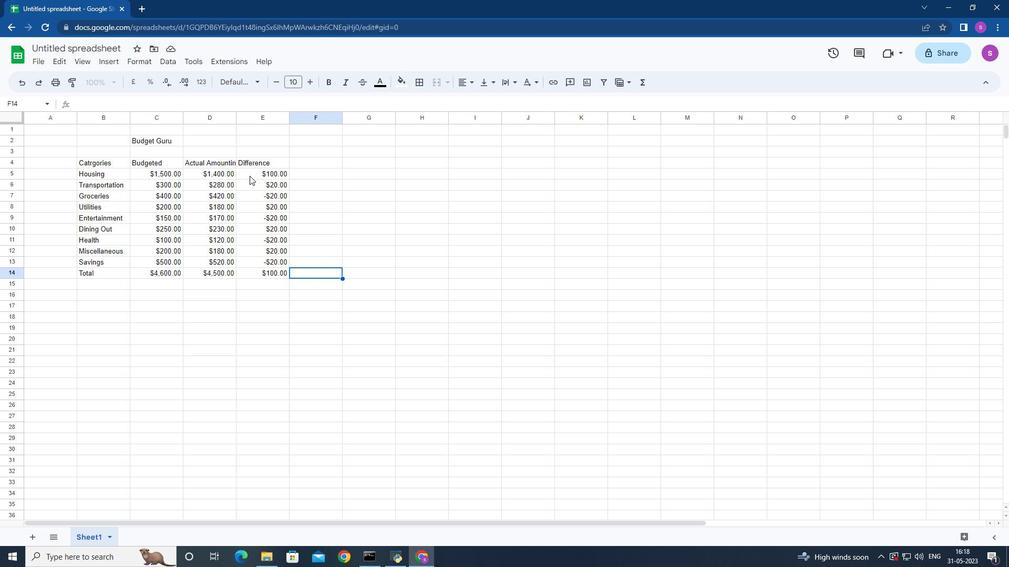 
Action: Mouse pressed left at (251, 174)
Screenshot: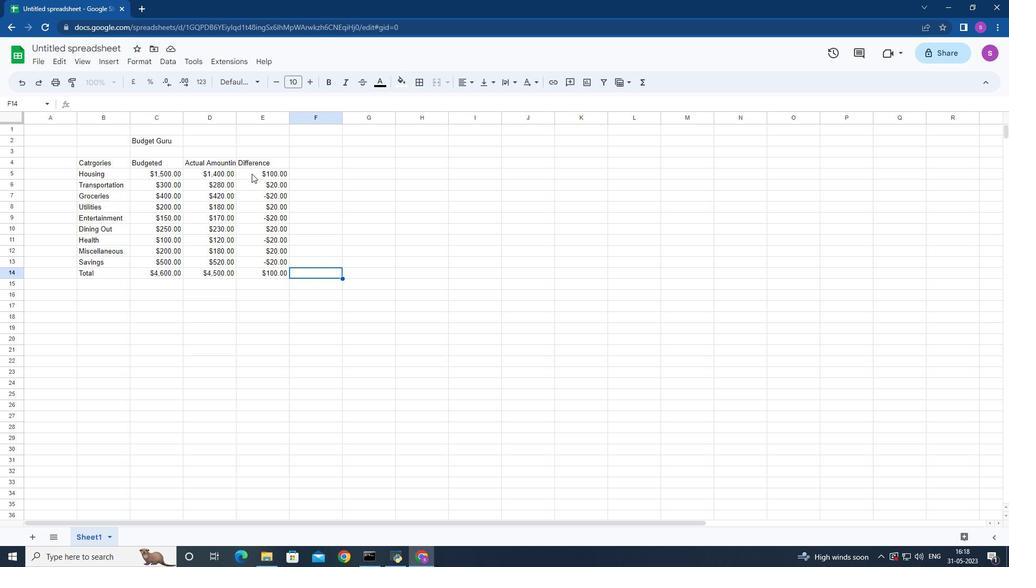 
Action: Mouse moved to (253, 172)
Screenshot: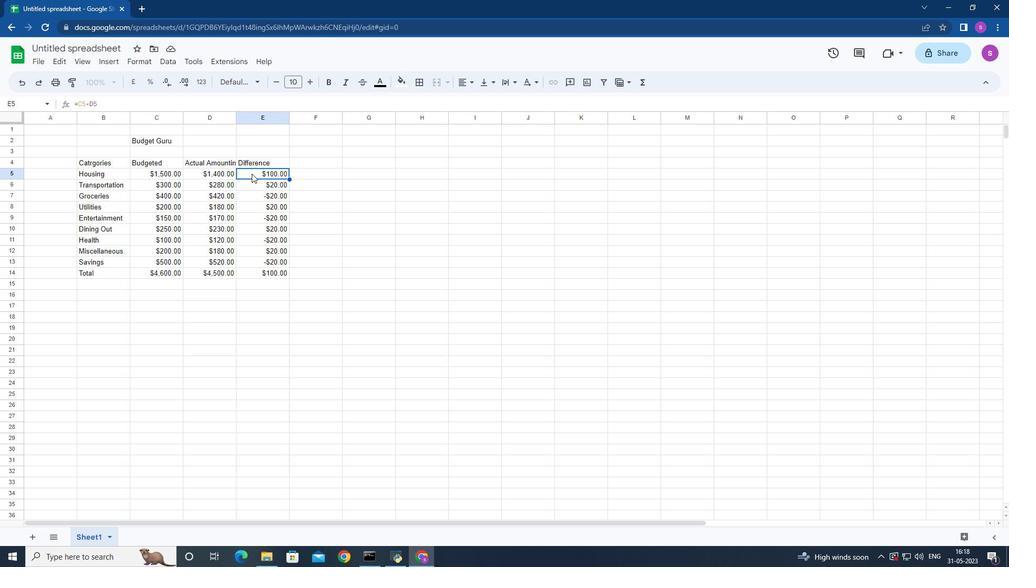 
Action: Mouse pressed left at (253, 172)
Screenshot: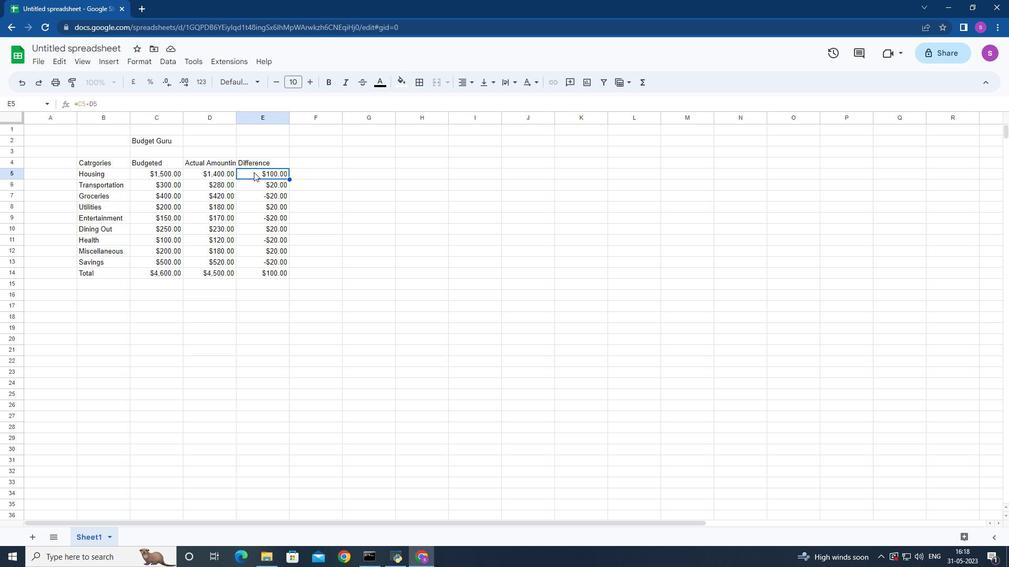 
Action: Mouse pressed left at (253, 172)
Screenshot: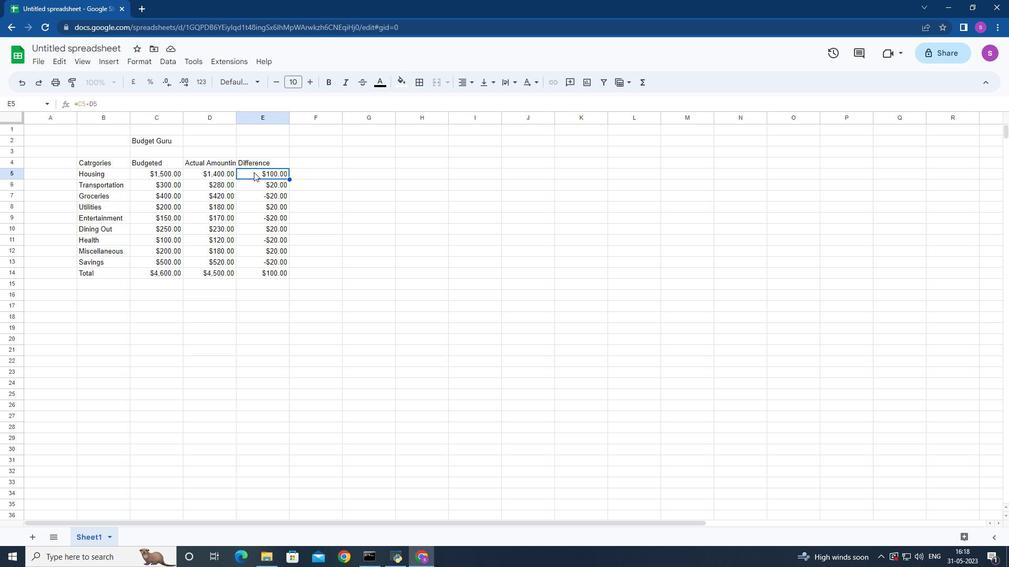 
Action: Mouse moved to (385, 201)
Screenshot: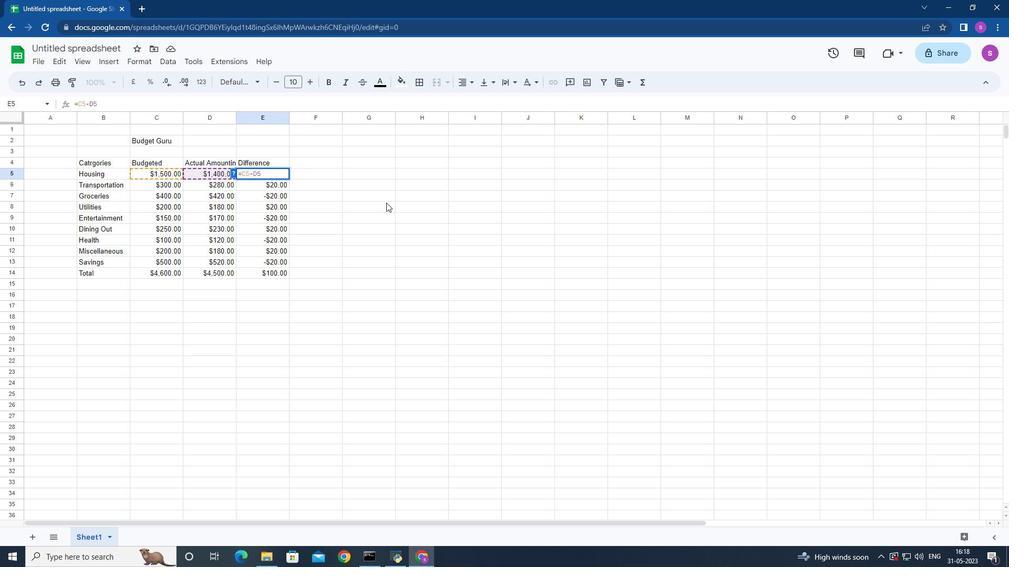 
Action: Mouse pressed left at (385, 201)
Screenshot: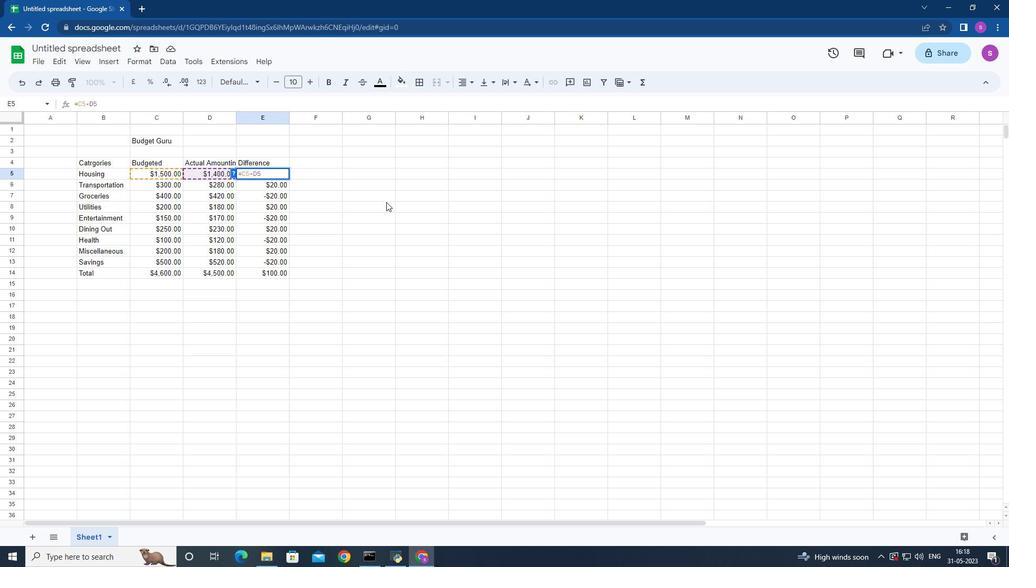 
Action: Mouse moved to (257, 171)
Screenshot: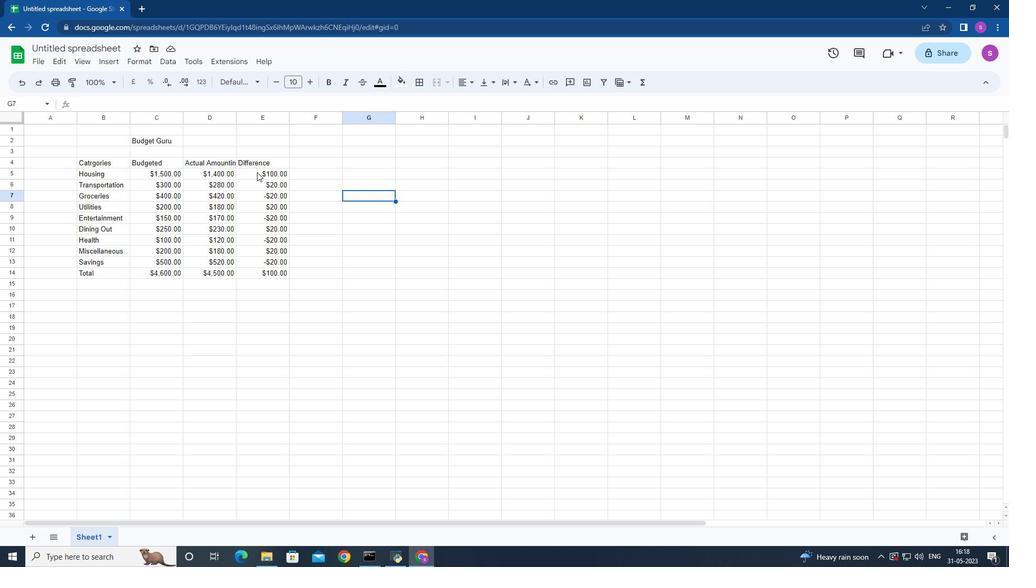 
Action: Mouse pressed left at (257, 171)
Screenshot: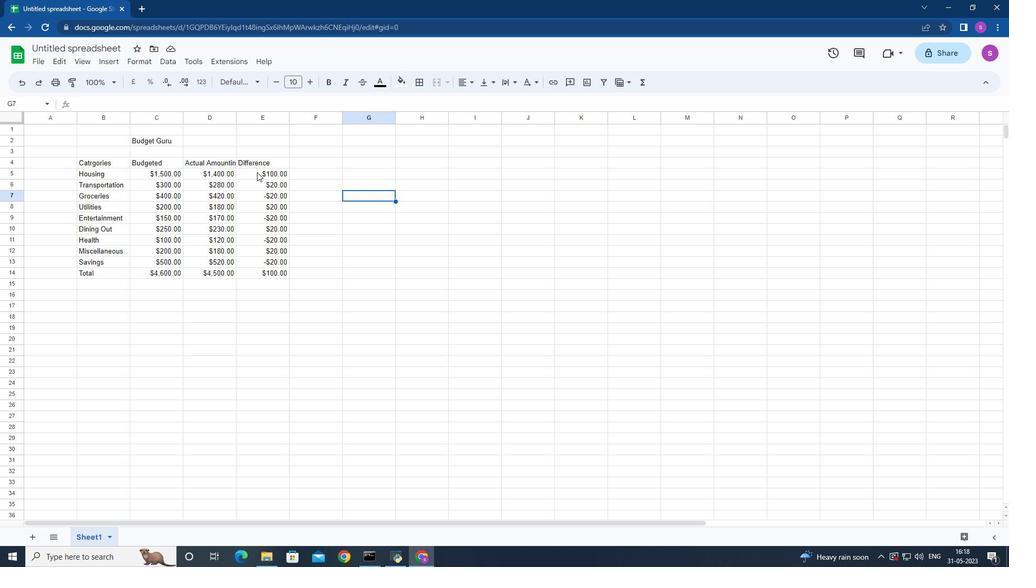 
Action: Mouse moved to (260, 174)
Screenshot: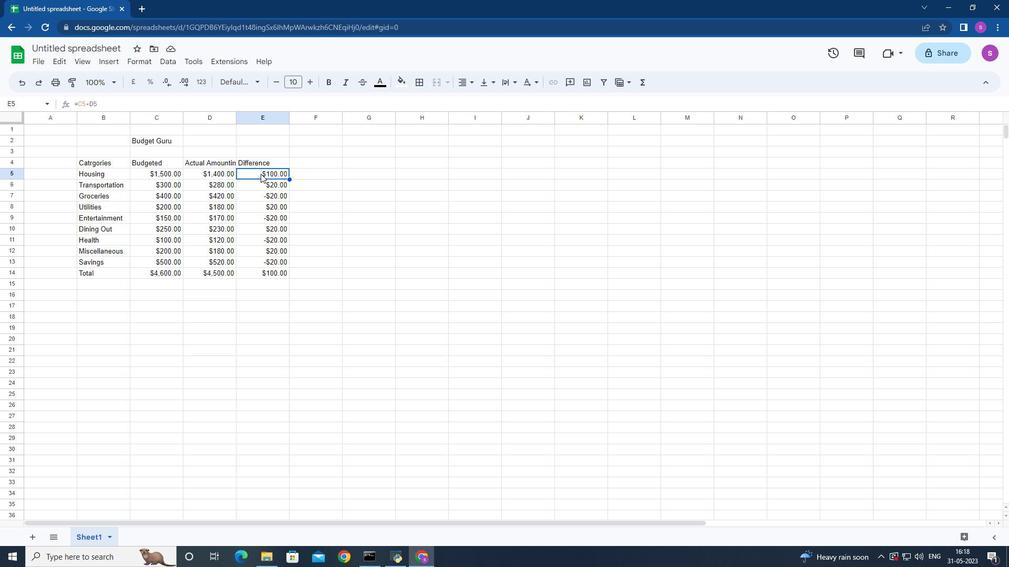 
Action: Mouse pressed left at (260, 174)
Screenshot: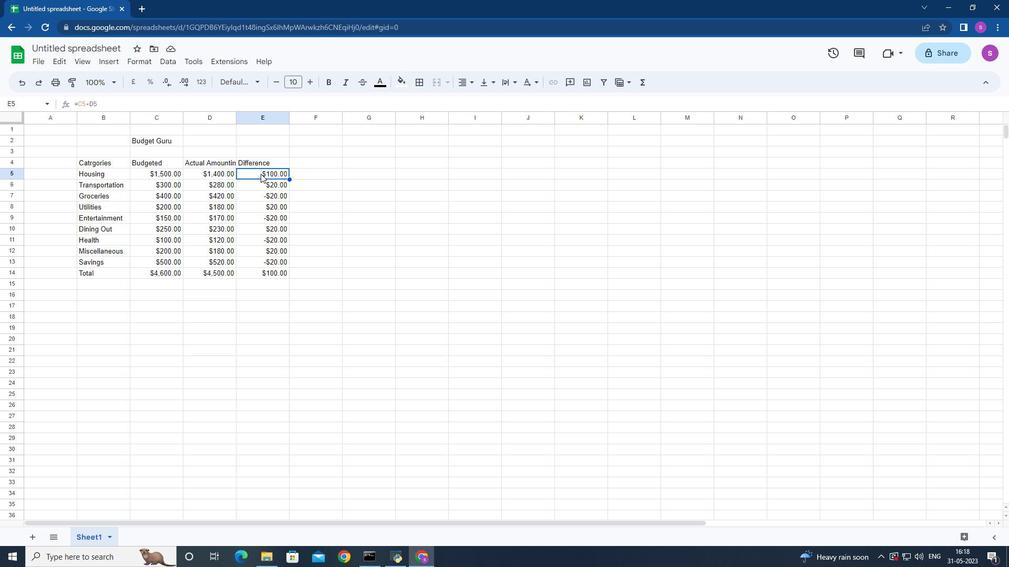 
Action: Mouse moved to (256, 174)
Screenshot: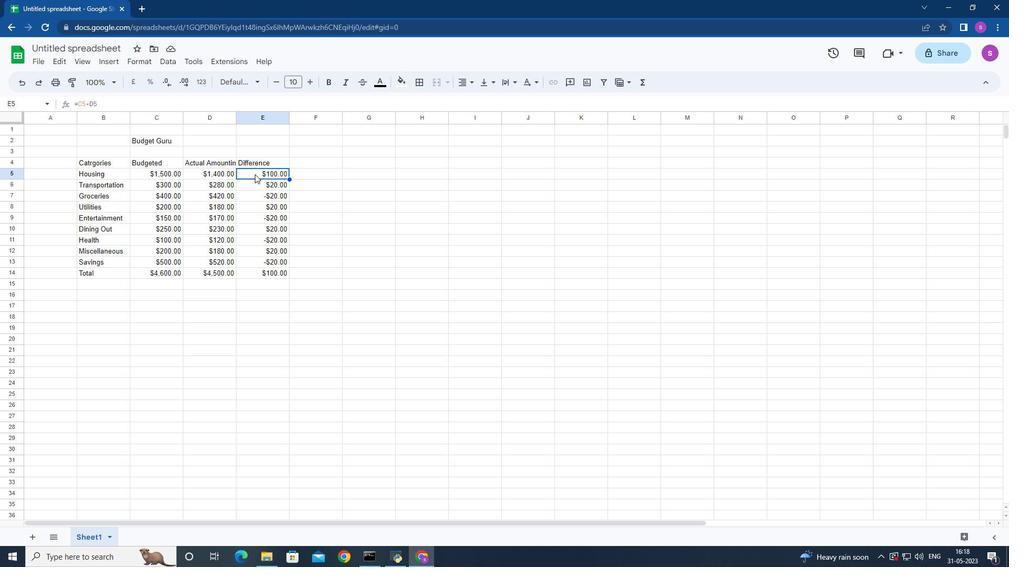
Action: Mouse pressed left at (256, 174)
Screenshot: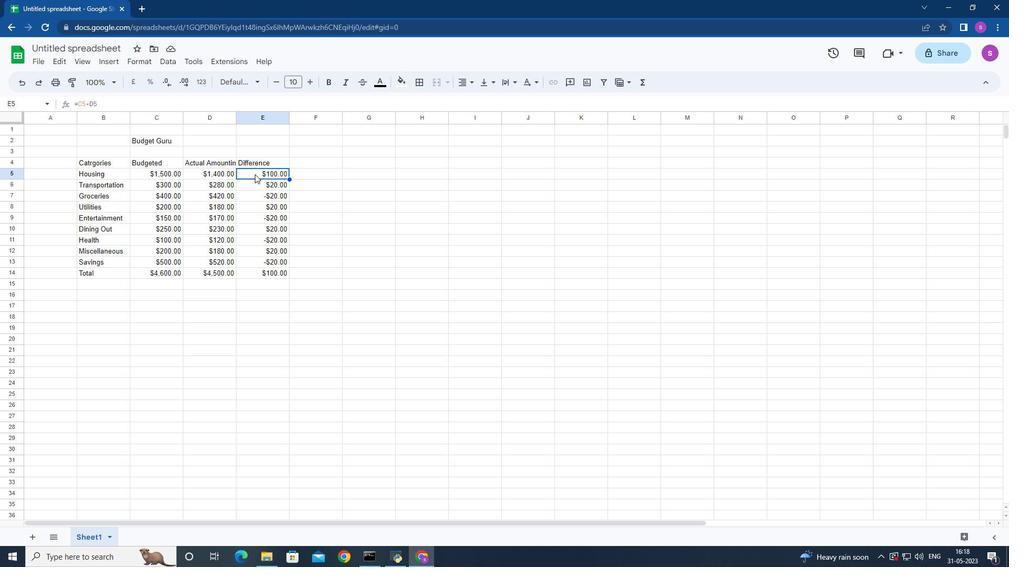 
Action: Mouse moved to (313, 260)
Screenshot: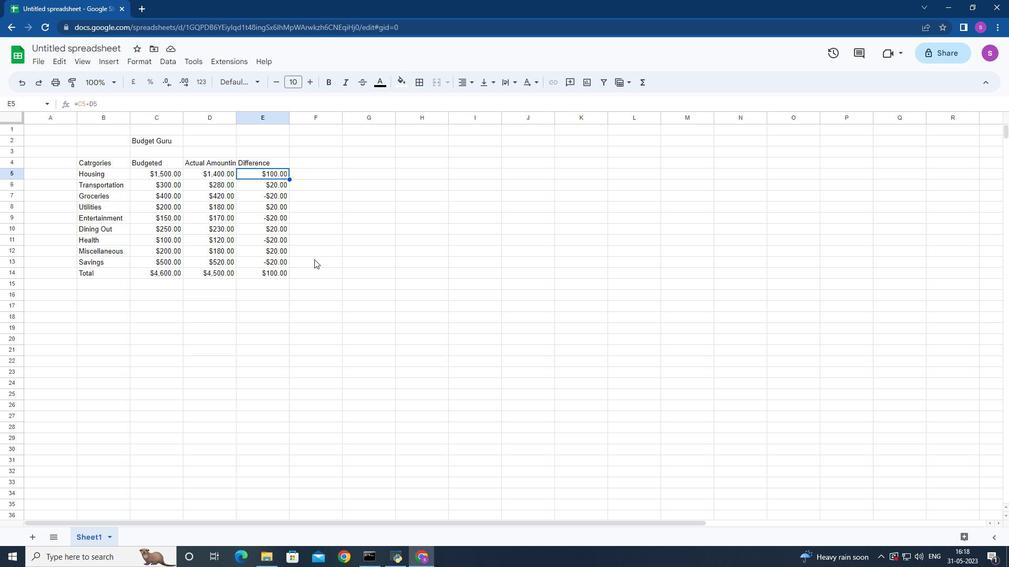 
Action: Mouse pressed left at (313, 260)
Screenshot: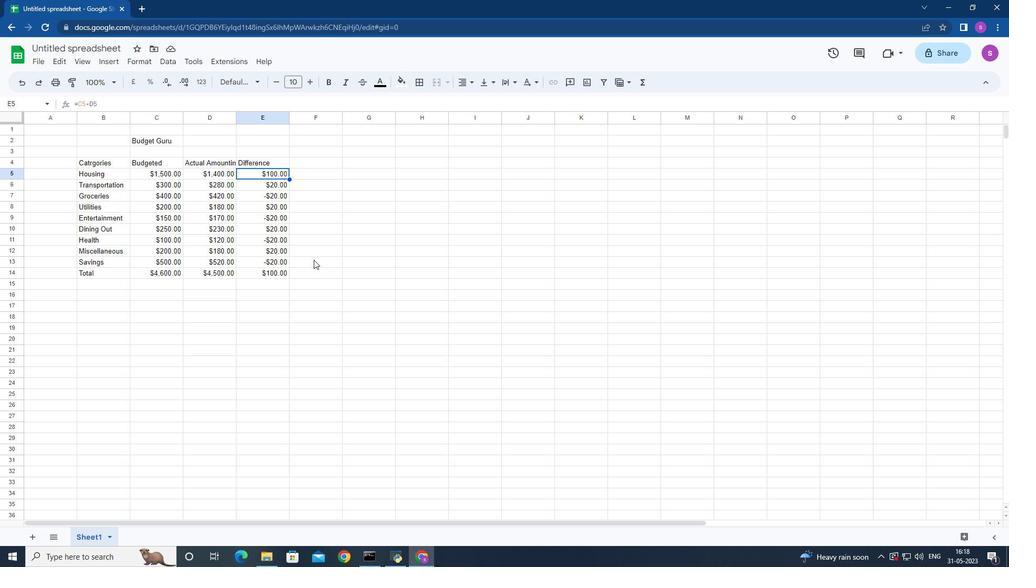 
Action: Mouse moved to (325, 171)
Screenshot: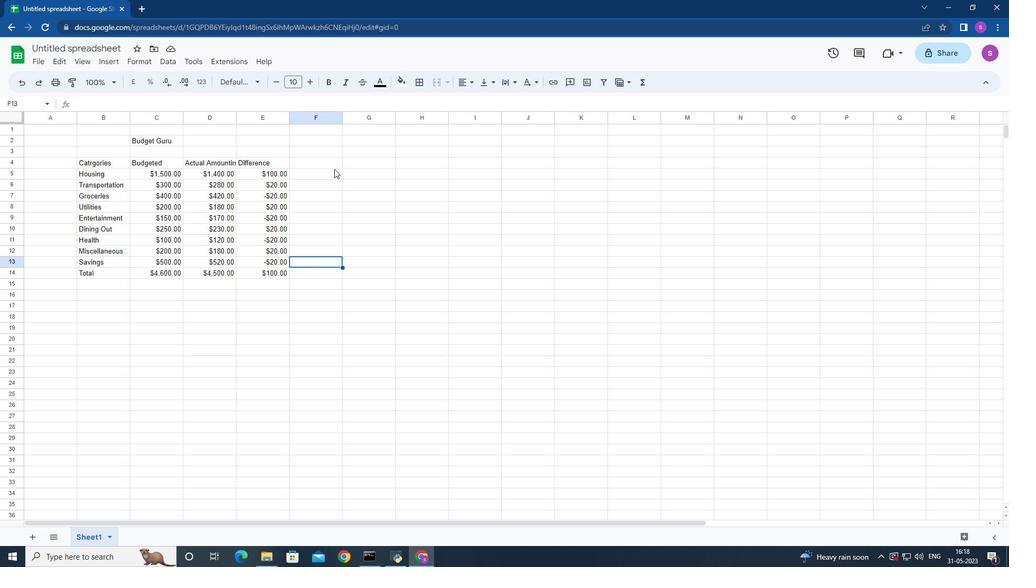 
Action: Mouse pressed left at (325, 171)
Screenshot: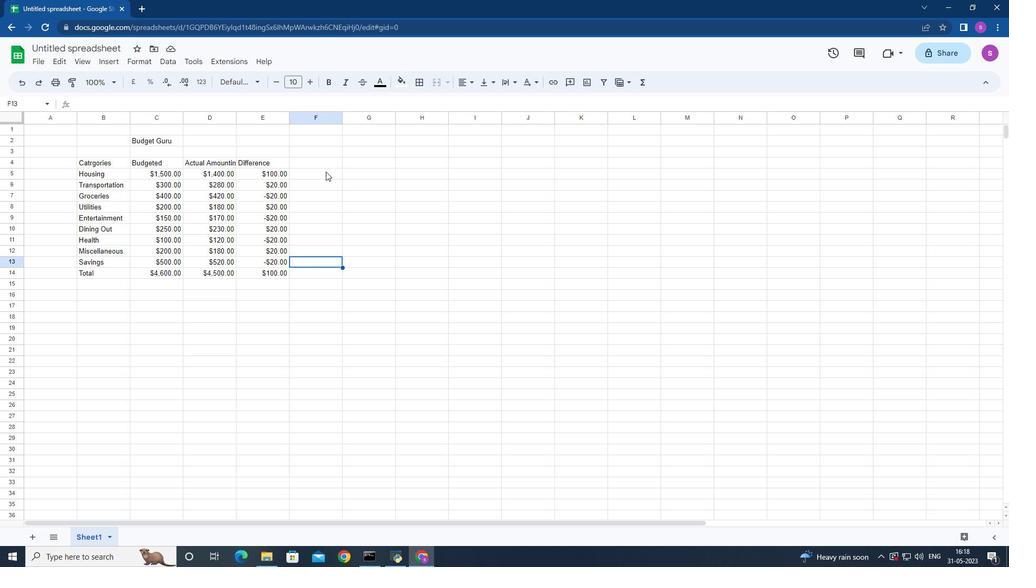 
Action: Mouse moved to (312, 161)
Screenshot: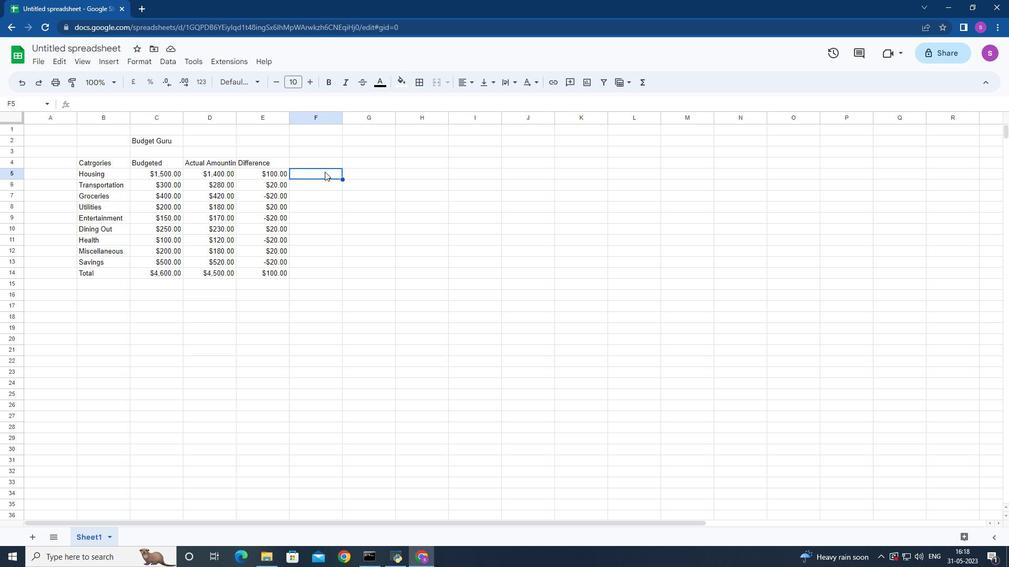 
Action: Mouse pressed left at (312, 161)
Screenshot: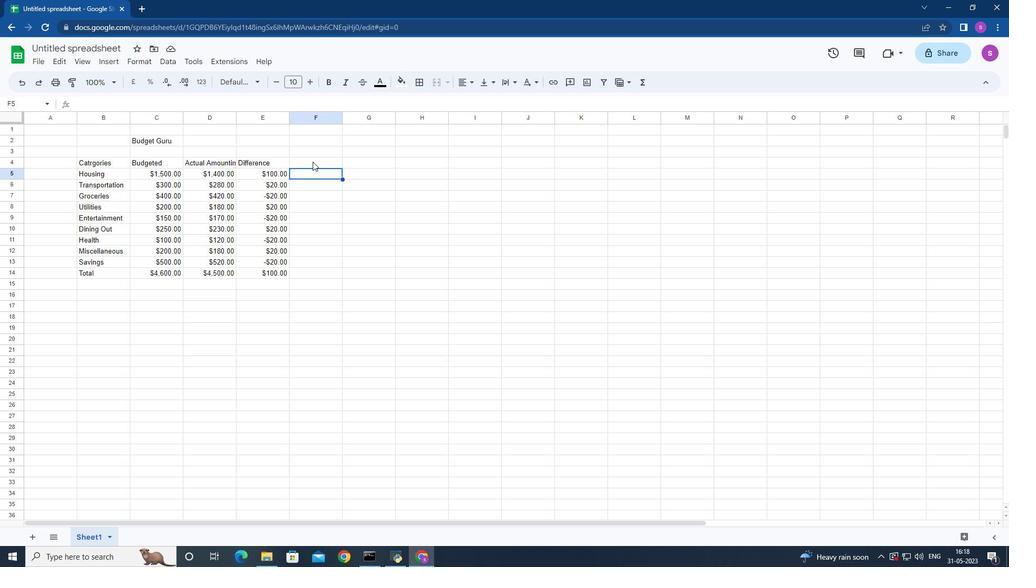 
Action: Mouse moved to (78, 45)
Screenshot: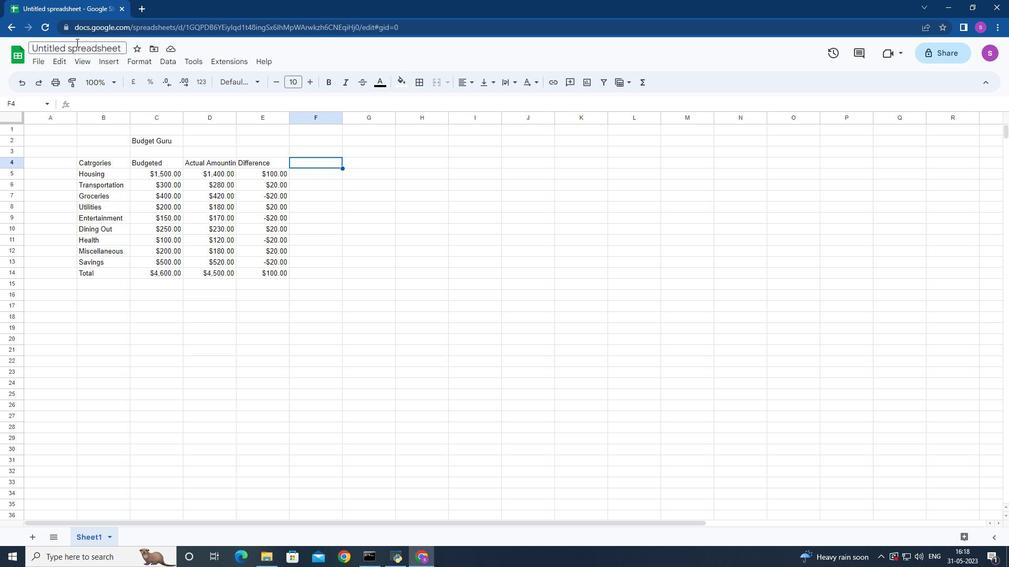 
Action: Mouse pressed left at (78, 45)
Screenshot: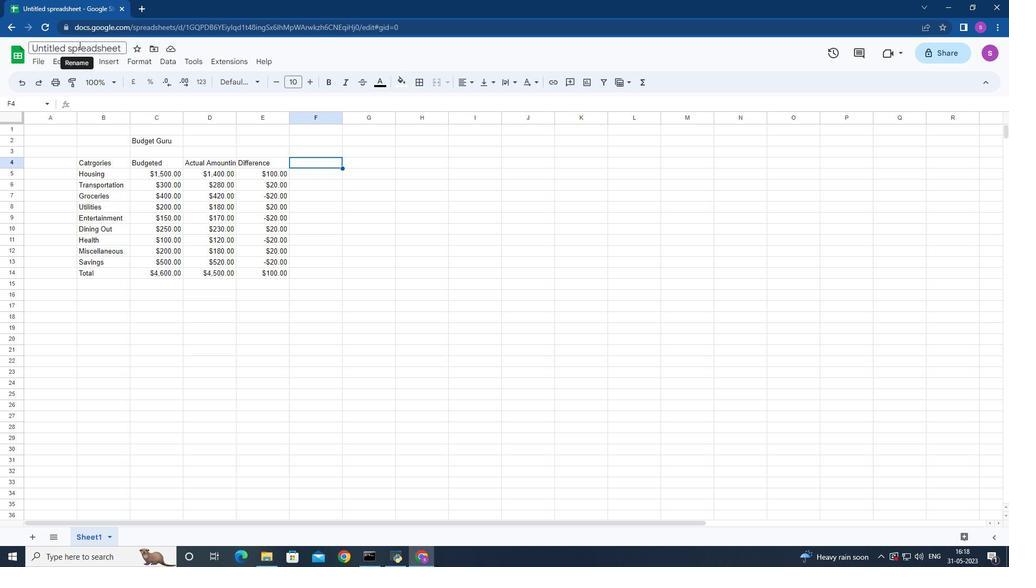 
Action: Mouse moved to (82, 46)
Screenshot: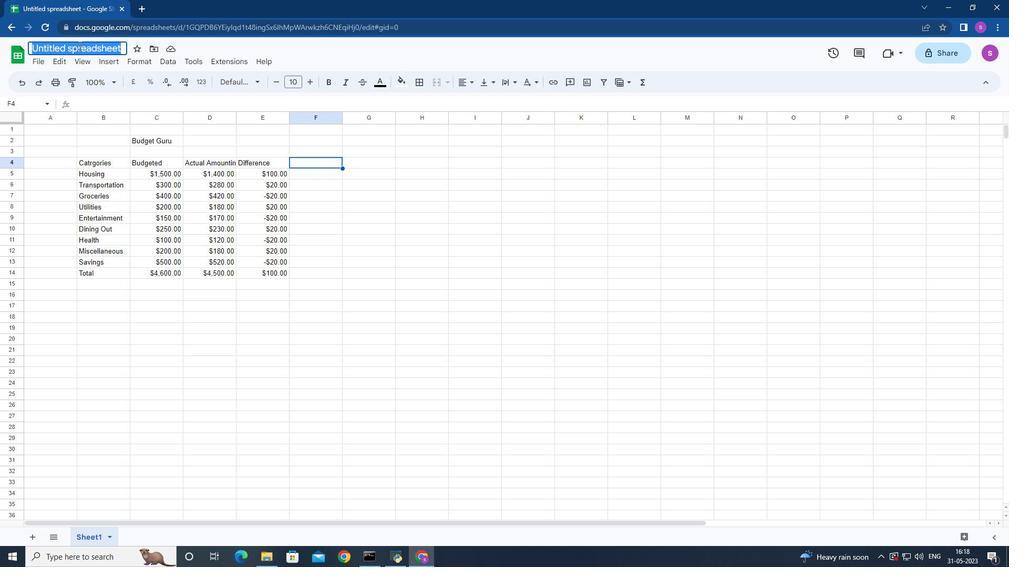 
Action: Key pressed <Key.backspace><Key.shift>Budeget<Key.space><Key.shift>Tool<Key.space>logbook<Key.enter>
Screenshot: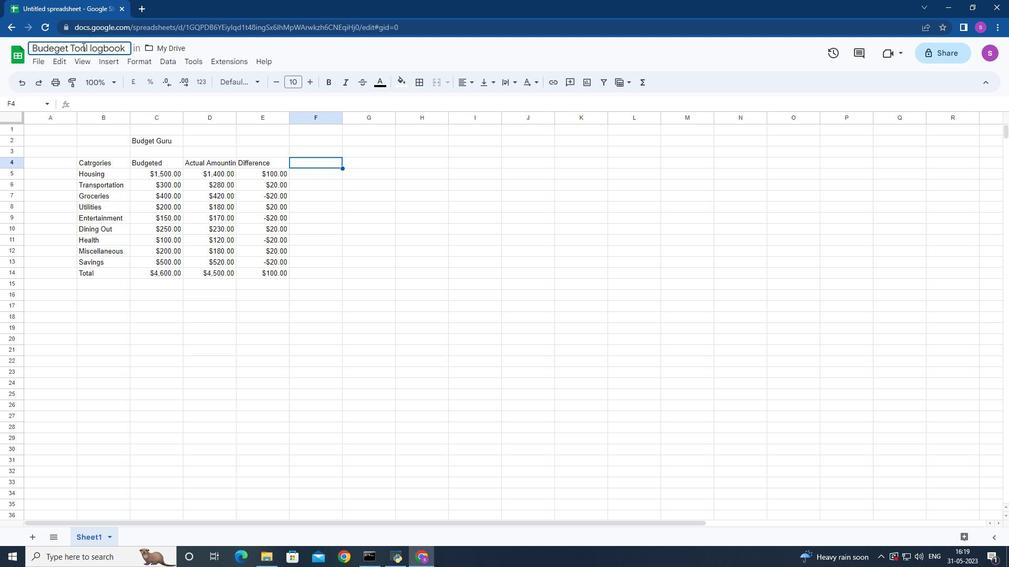 
Action: Mouse moved to (256, 171)
Screenshot: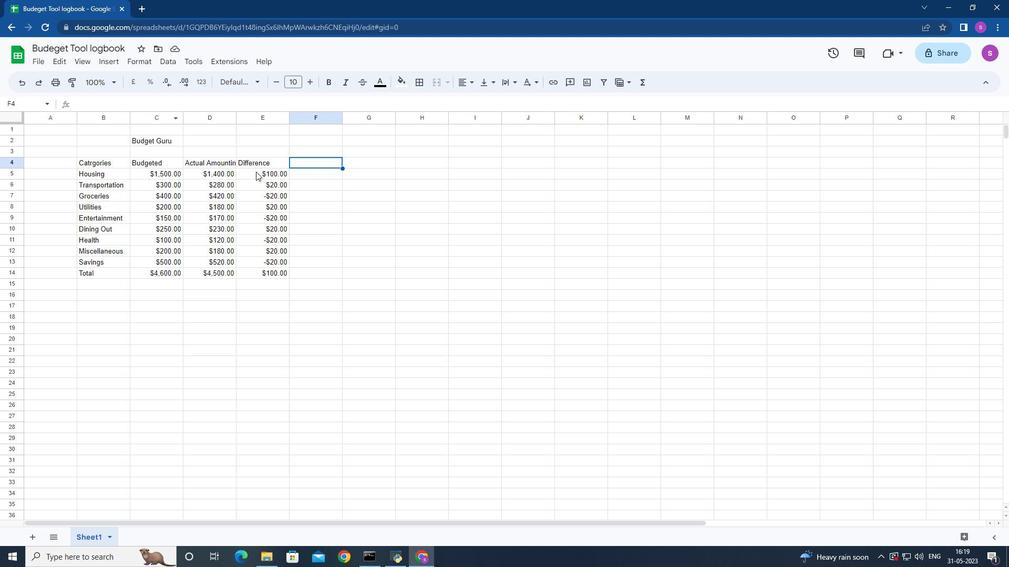 
Action: Mouse pressed left at (256, 171)
Screenshot: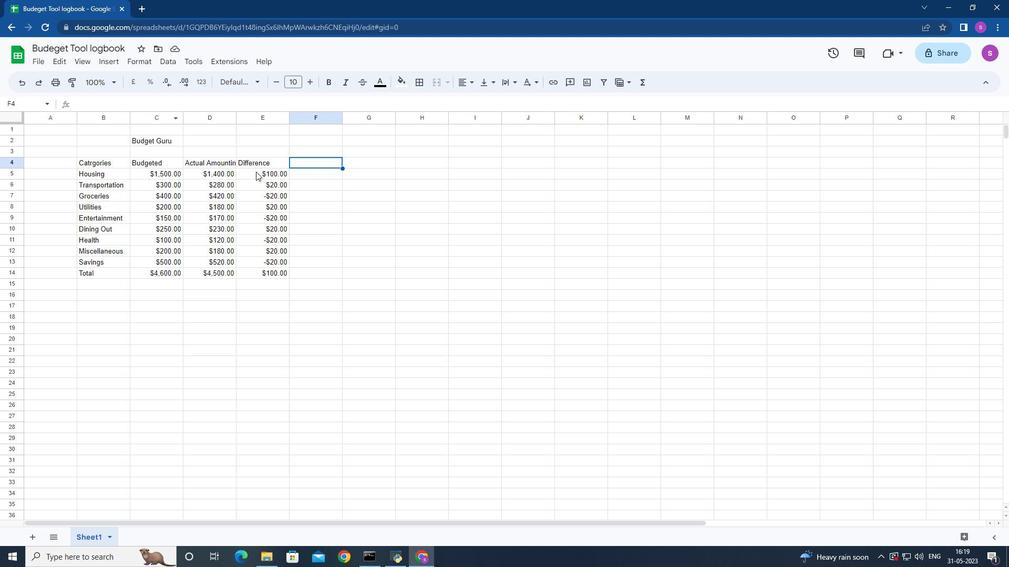 
Action: Mouse moved to (256, 171)
Screenshot: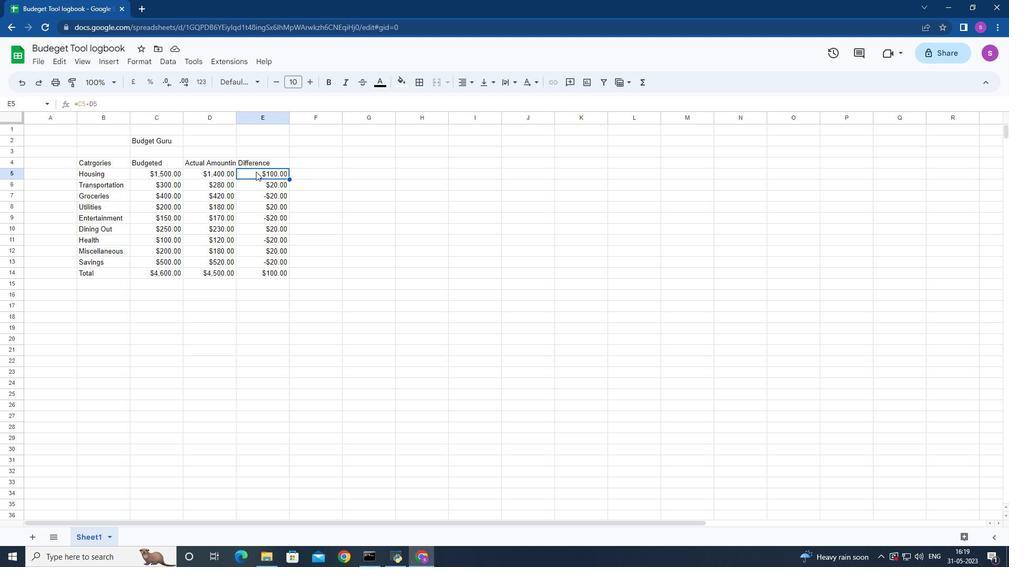 
Action: Key pressed <Key.backspace>-<Key.shift>$100<Key.down><Key.up><Key.enter><Key.down>
Screenshot: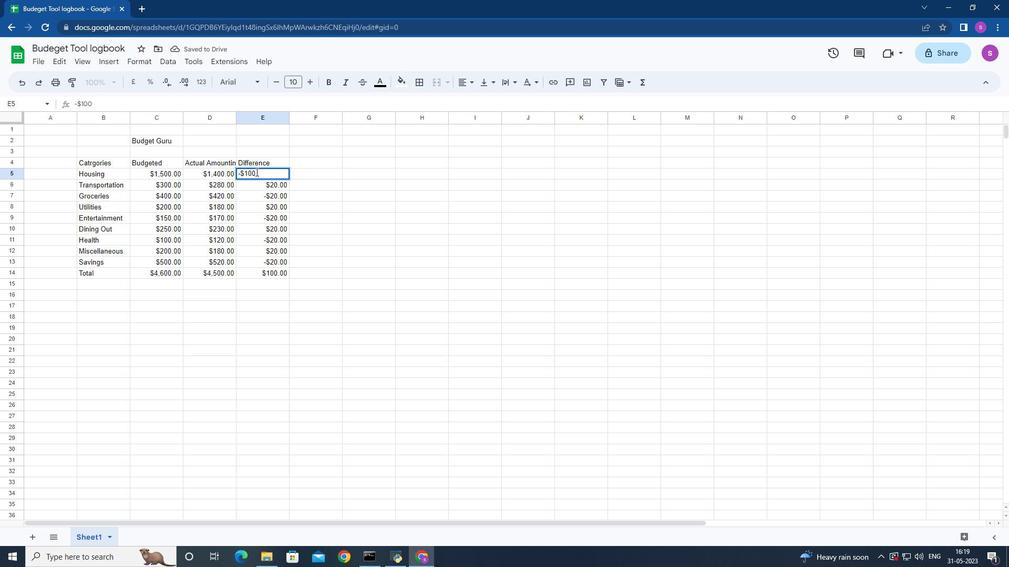
Action: Mouse moved to (260, 181)
Screenshot: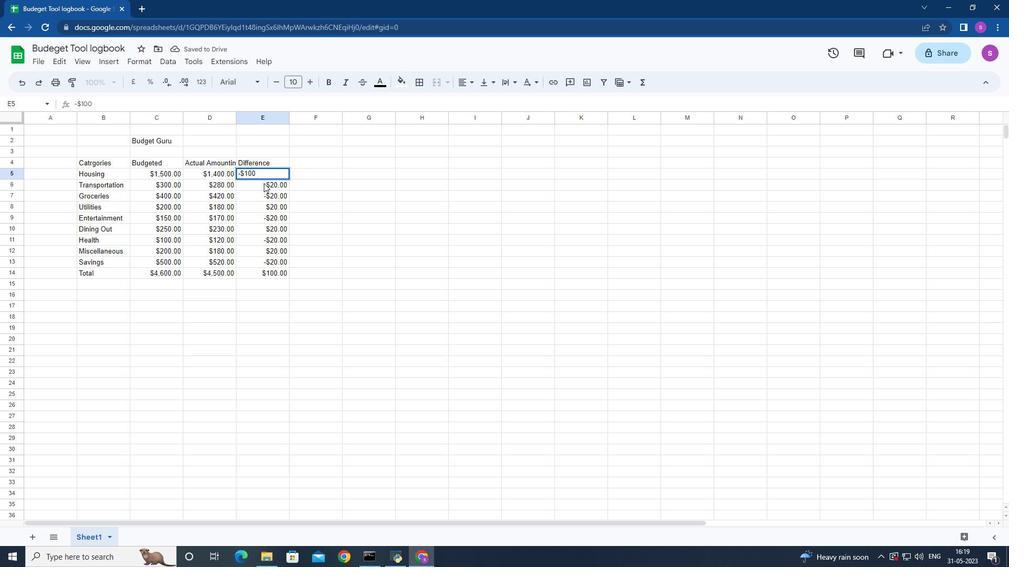 
Action: Mouse pressed left at (260, 181)
Screenshot: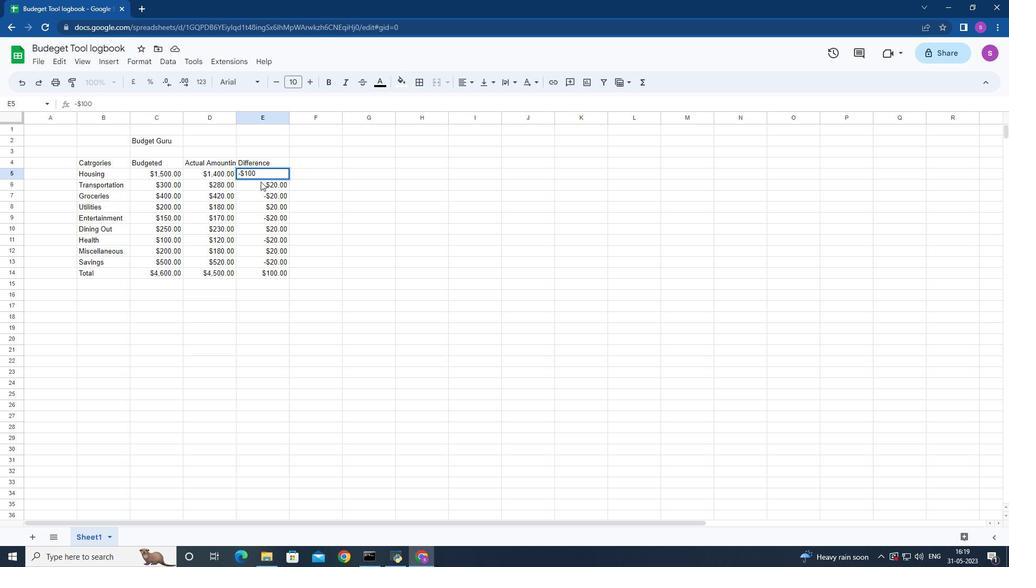 
Action: Key pressed <Key.backspace>-<Key.shift>$20
Screenshot: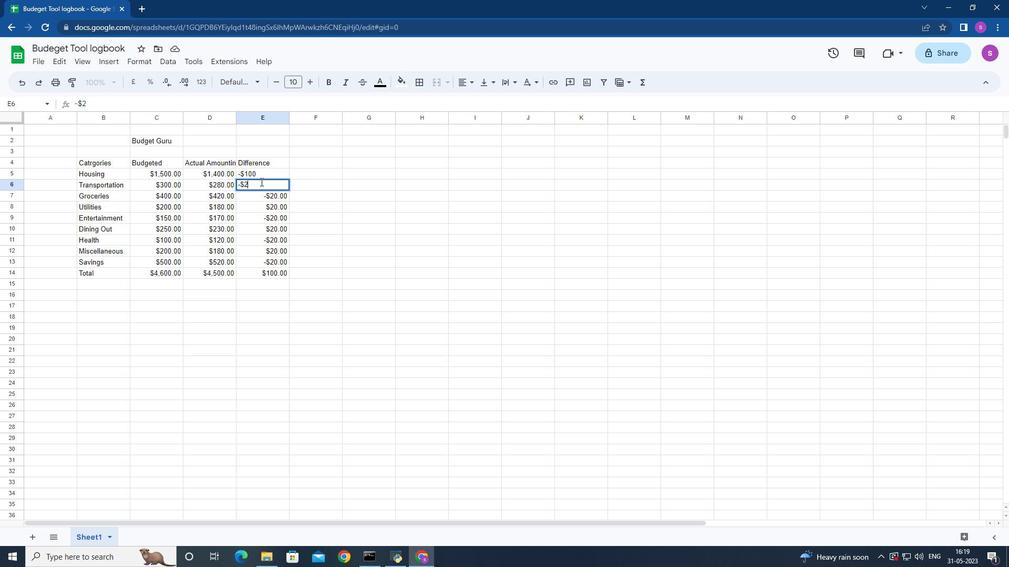 
Action: Mouse moved to (251, 193)
Screenshot: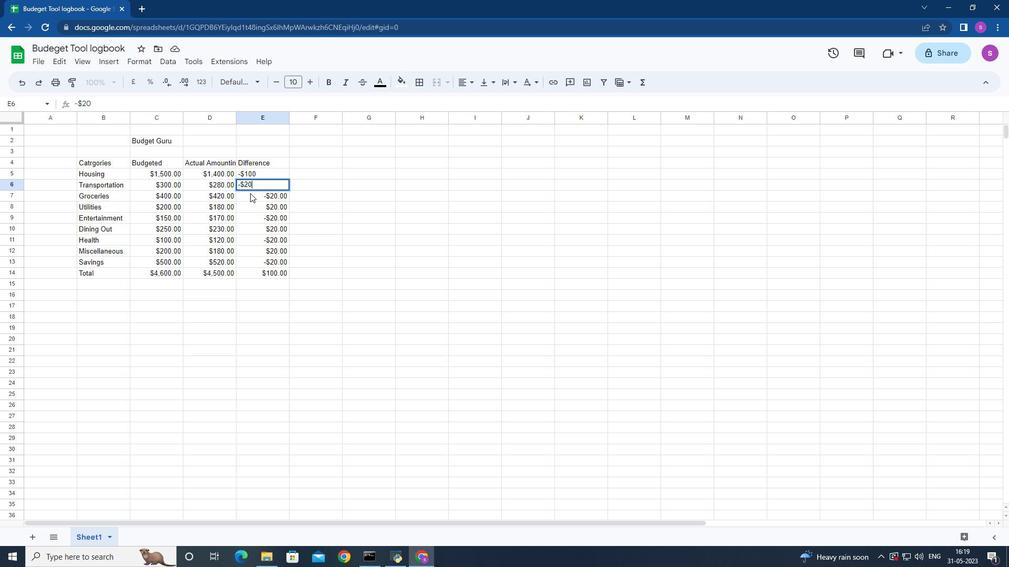 
Action: Mouse pressed left at (251, 193)
Screenshot: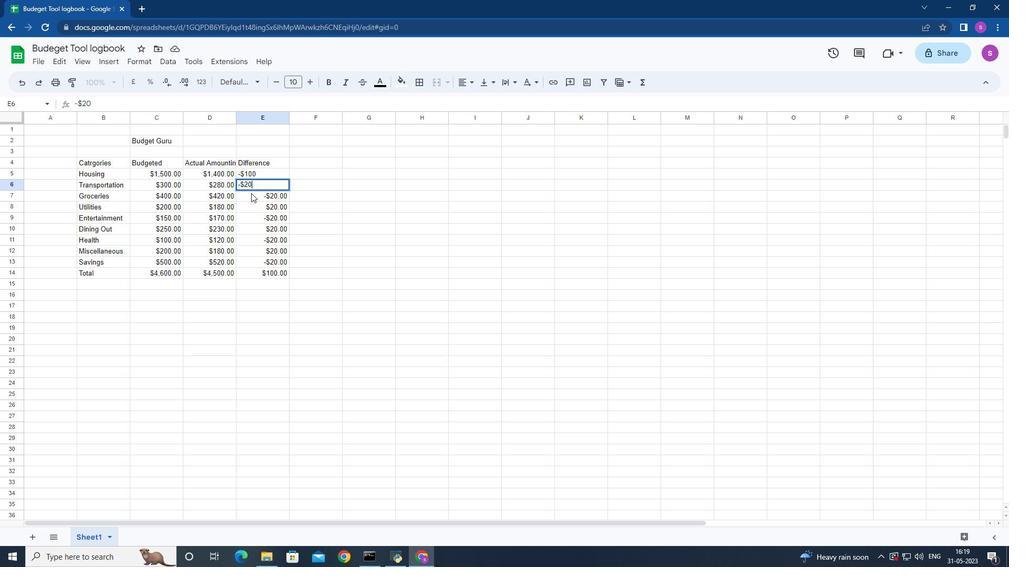 
Action: Mouse moved to (256, 193)
Screenshot: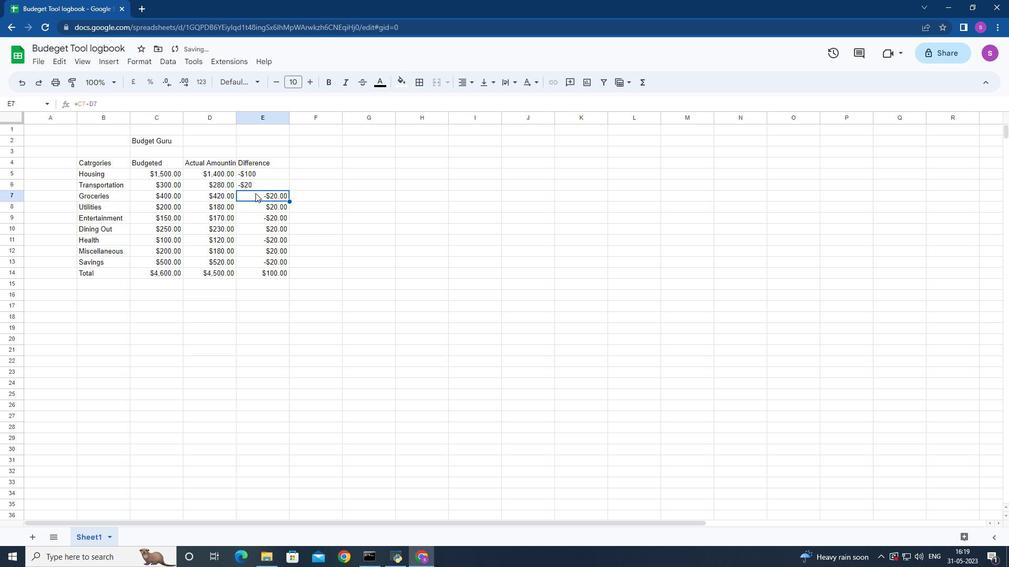 
Action: Key pressed <Key.backspace>+<Key.shift>$20
Screenshot: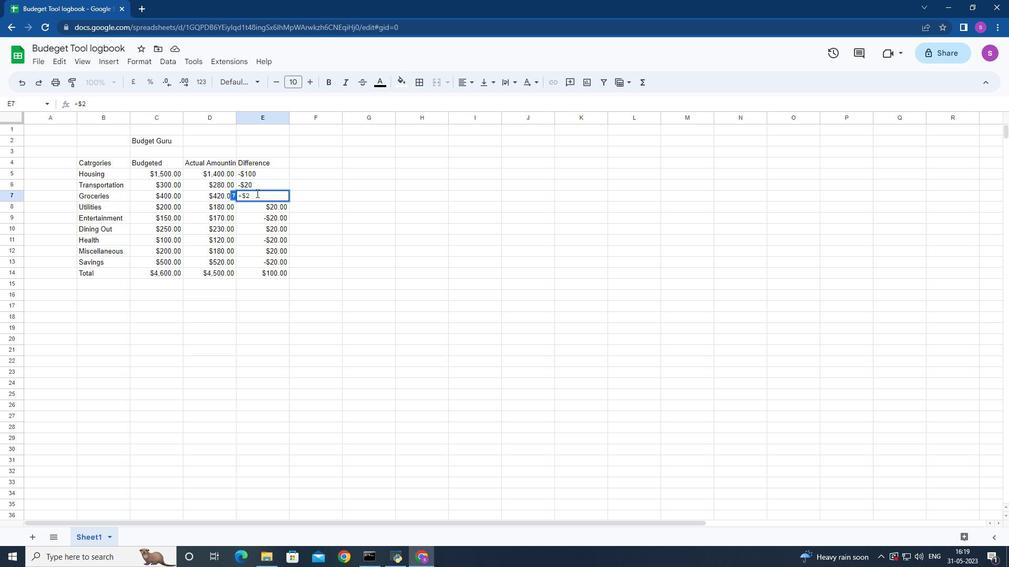 
Action: Mouse moved to (261, 206)
Screenshot: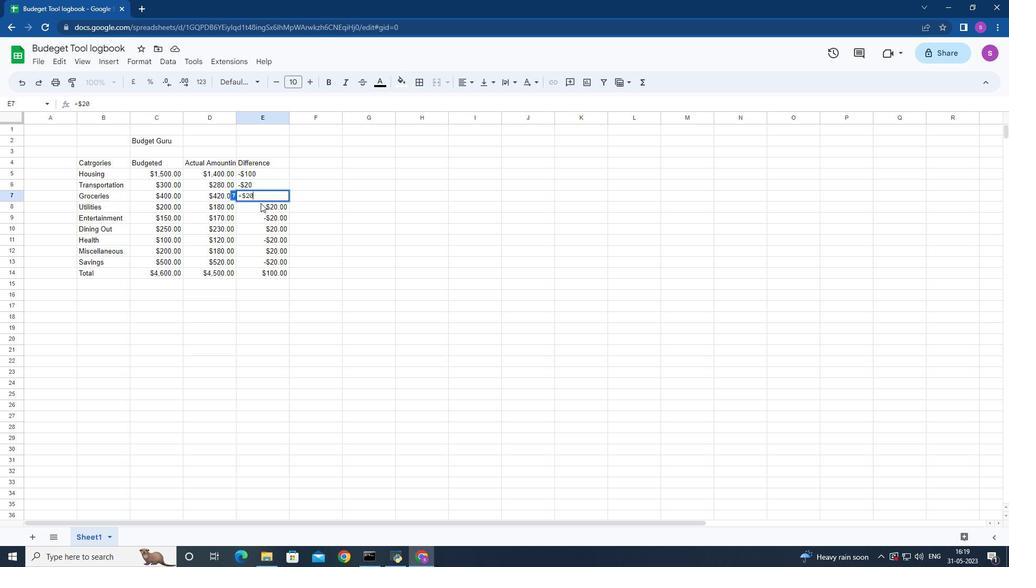 
Action: Mouse pressed left at (261, 206)
Screenshot: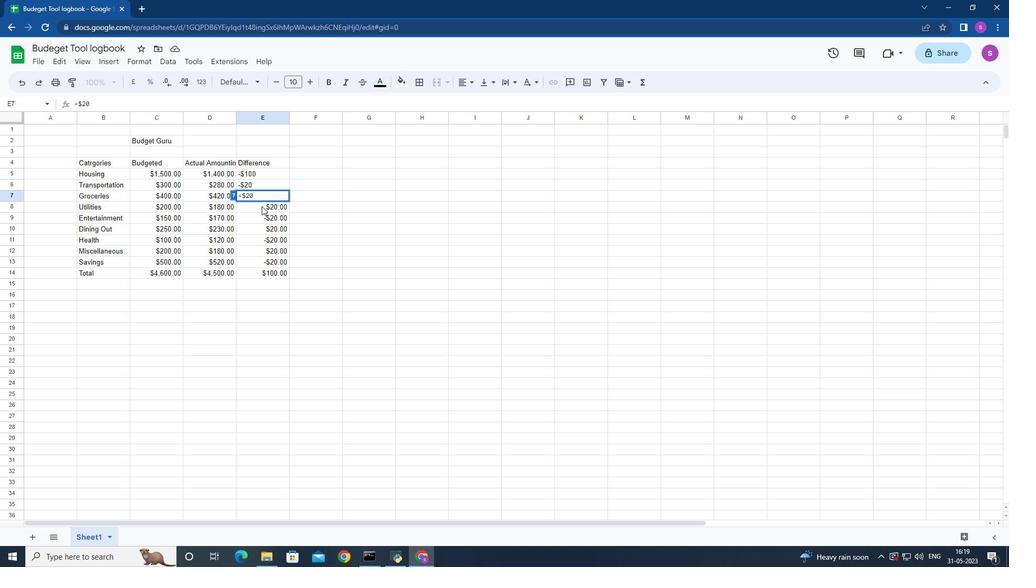 
Action: Mouse moved to (242, 193)
Screenshot: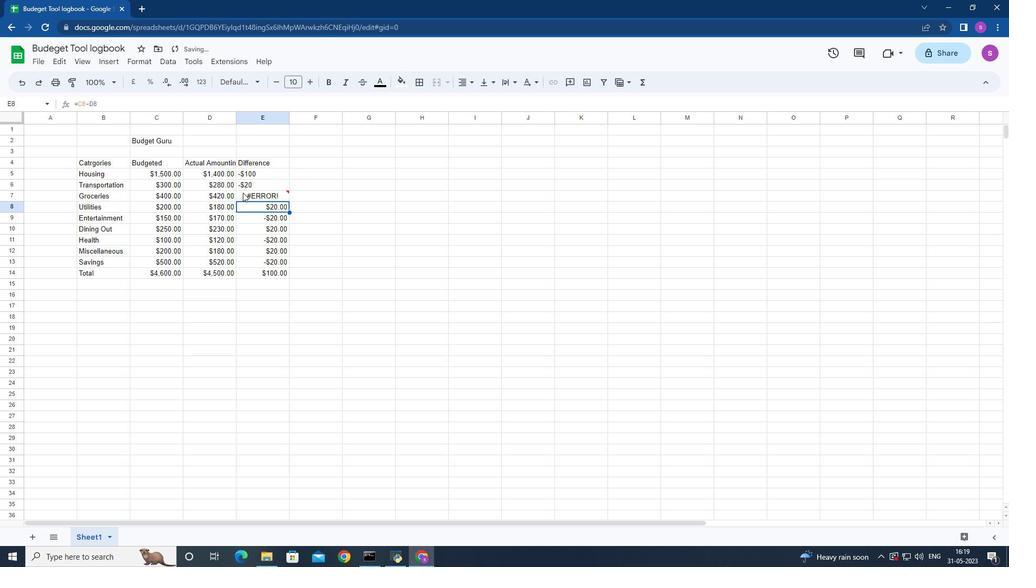 
Action: Mouse pressed left at (242, 193)
Screenshot: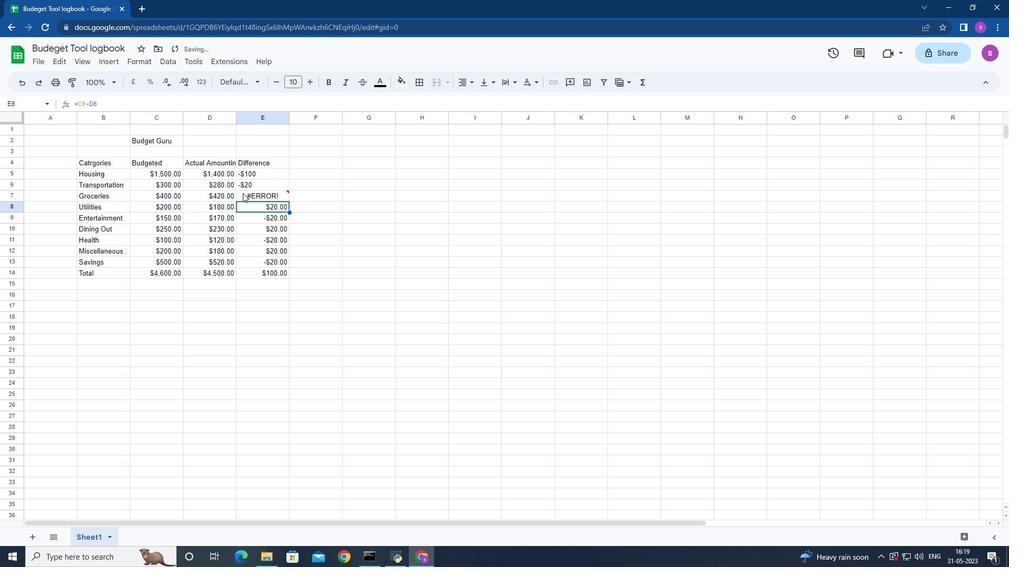
Action: Mouse moved to (243, 194)
Screenshot: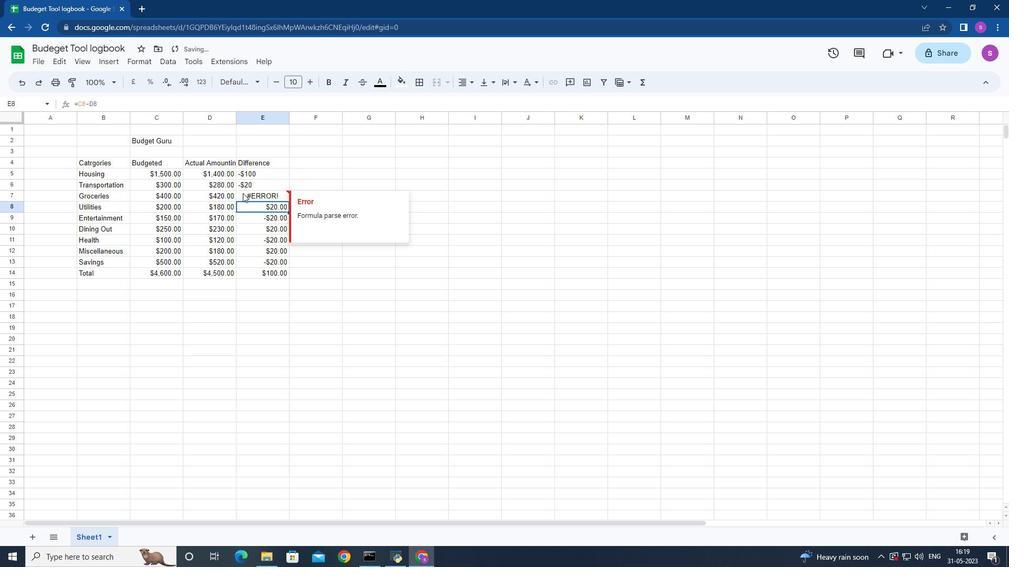
Action: Key pressed <Key.backspace><Key.shift>+<Key.shift>$20<Key.enter><Key.up><Key.backspace>
Screenshot: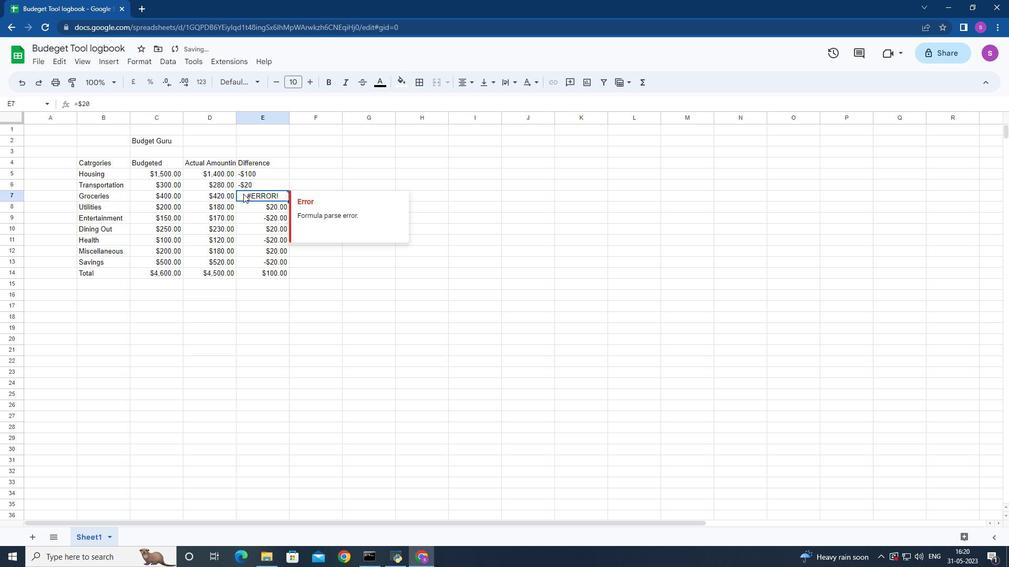 
Action: Mouse moved to (258, 178)
Screenshot: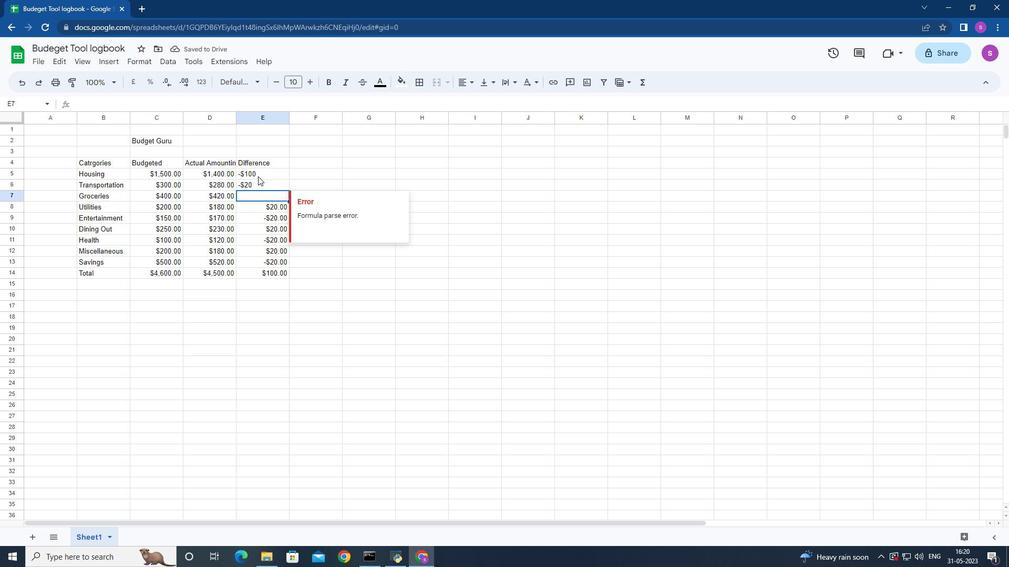 
Action: Mouse pressed left at (258, 178)
Screenshot: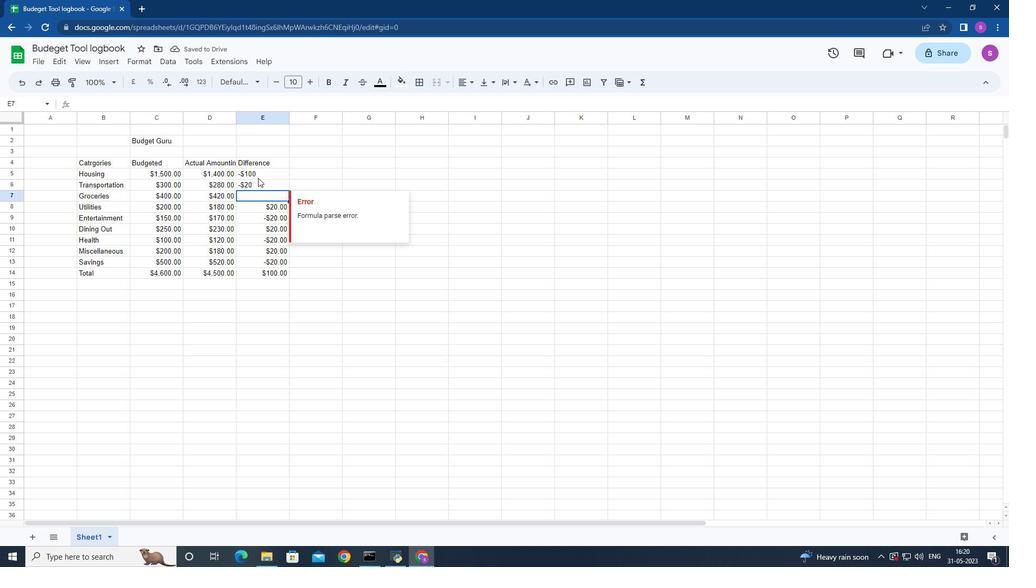 
Action: Mouse moved to (258, 203)
Screenshot: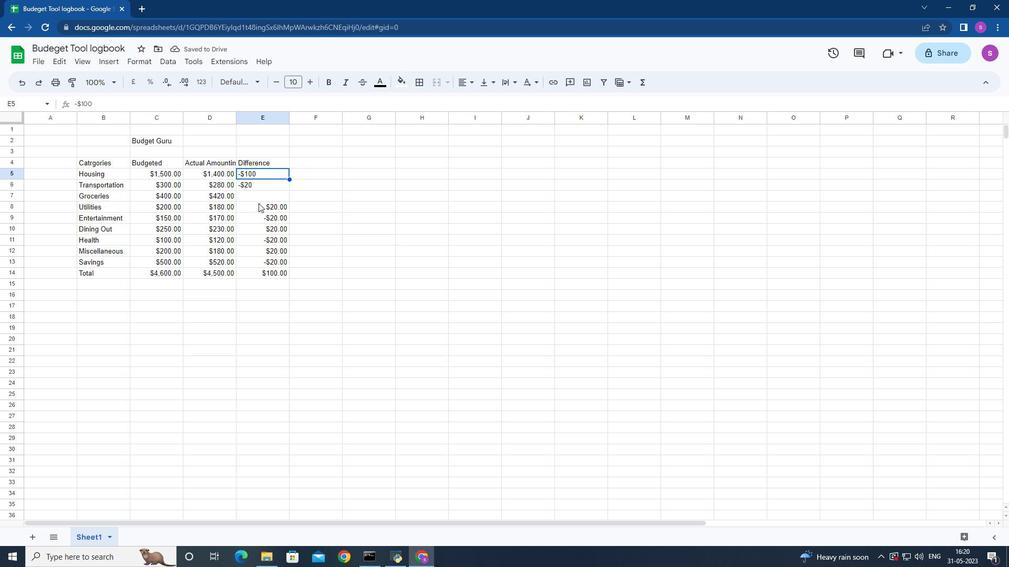 
Action: Mouse pressed left at (258, 203)
Screenshot: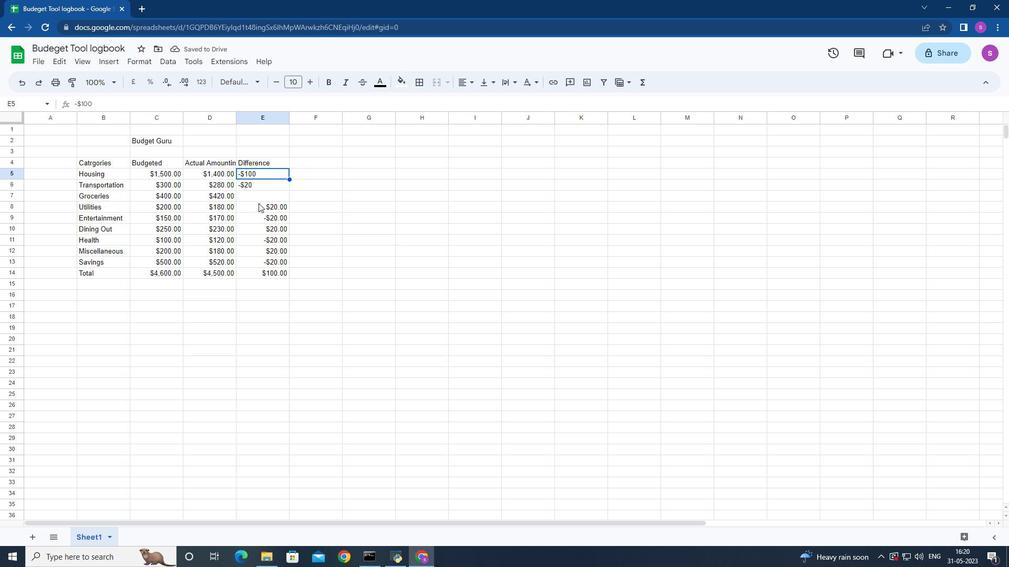 
Action: Mouse moved to (289, 211)
Screenshot: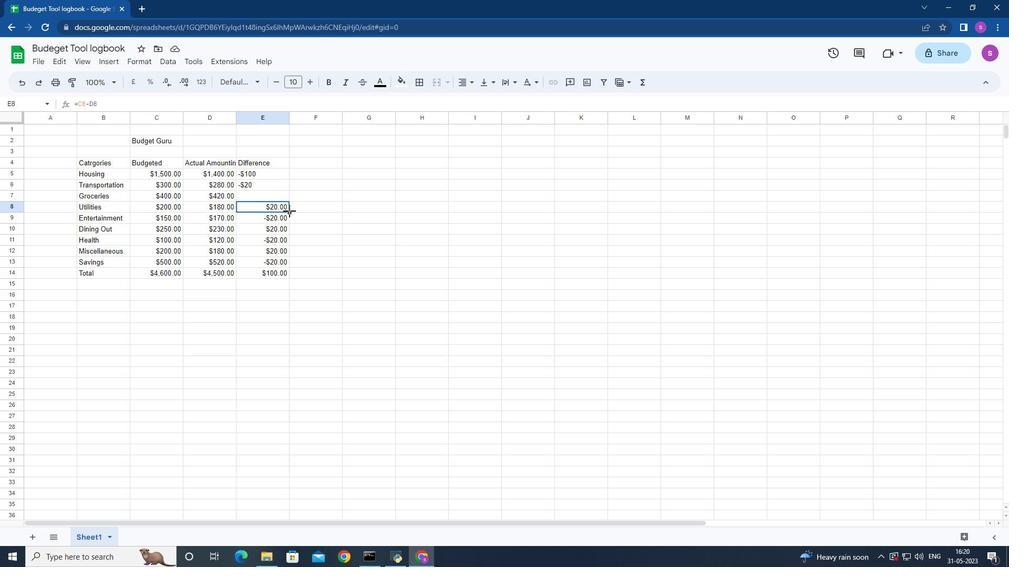 
Action: Mouse pressed left at (289, 211)
Screenshot: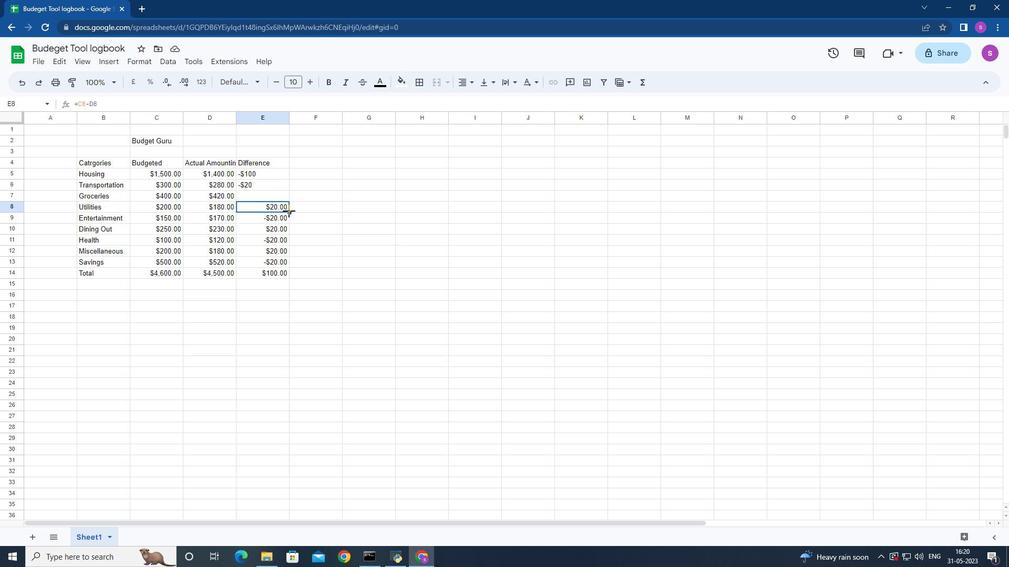 
Action: Mouse moved to (286, 174)
Screenshot: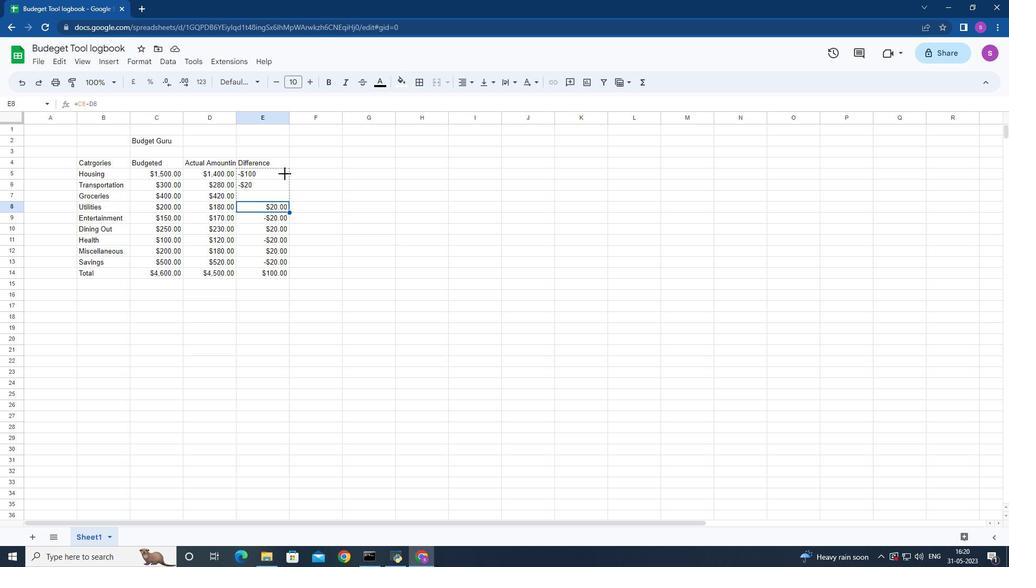 
Action: Key pressed <Key.enter>
Screenshot: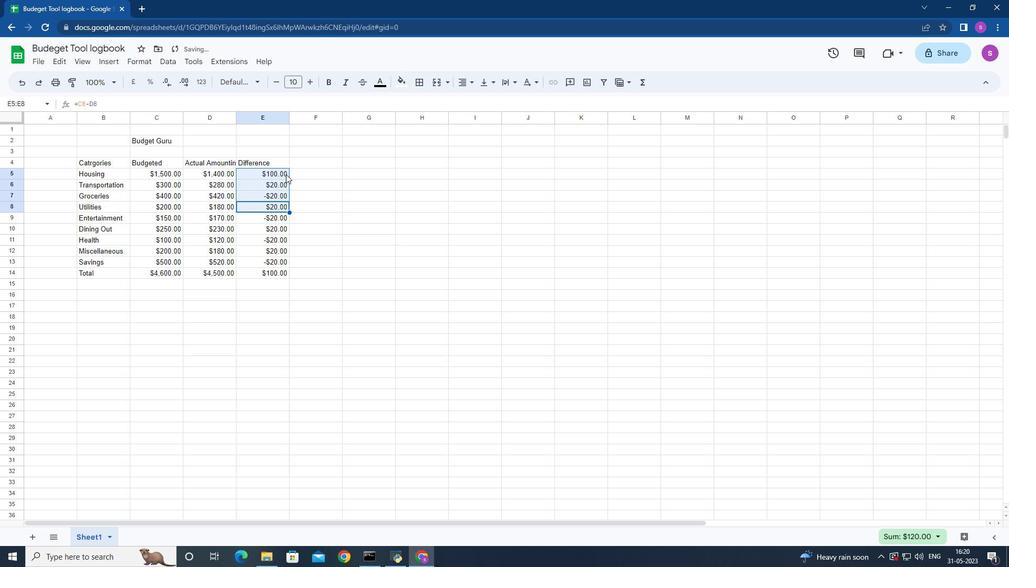 
Action: Mouse moved to (325, 269)
Screenshot: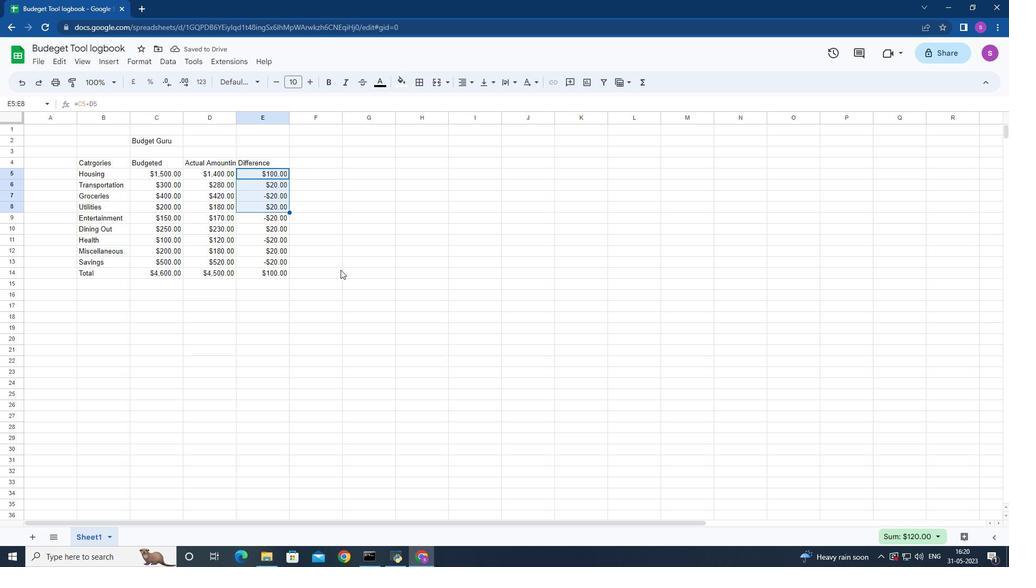 
Action: Mouse pressed left at (325, 269)
Screenshot: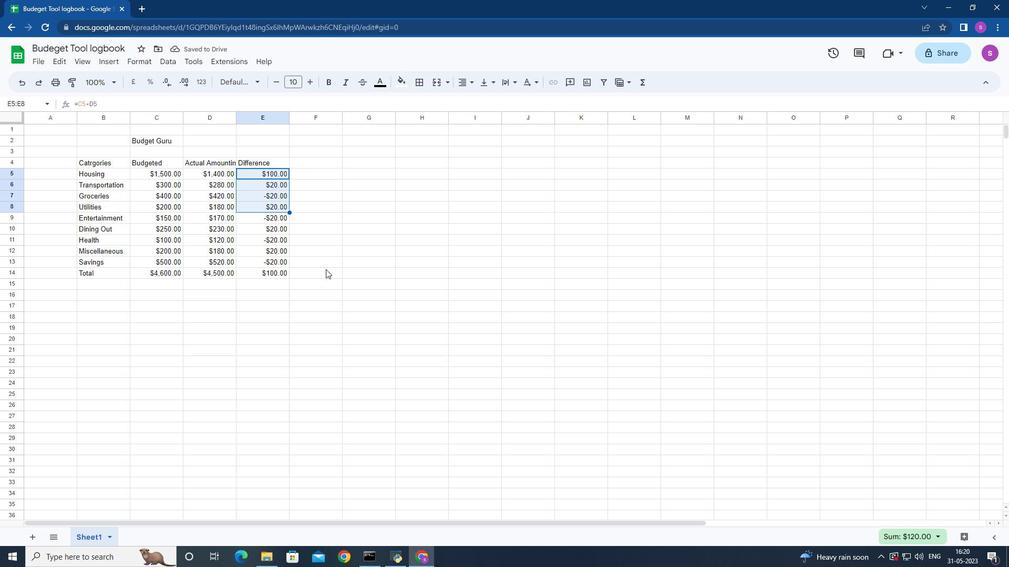 
Action: Mouse moved to (302, 286)
Screenshot: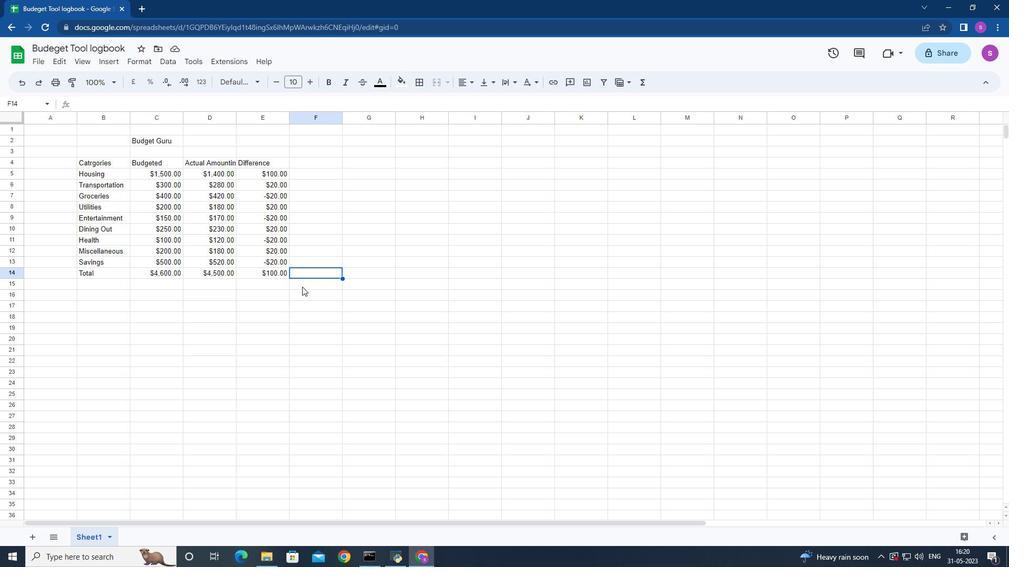 
